 Task: Look for space in Dhāriwāl, India from 6th June, 2023 to 8th June, 2023 for 2 adults in price range Rs.7000 to Rs.12000. Place can be private room with 1  bedroom having 2 beds and 1 bathroom. Property type can be house, flat, guest house. Booking option can be shelf check-in. Required host language is English.
Action: Mouse moved to (480, 125)
Screenshot: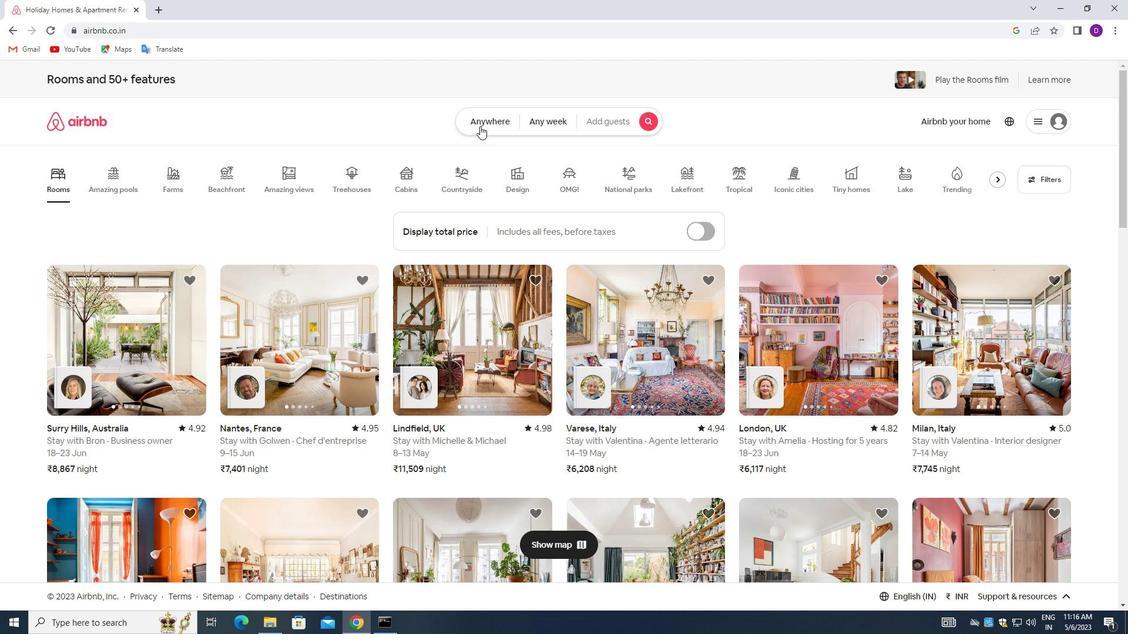 
Action: Mouse pressed left at (480, 125)
Screenshot: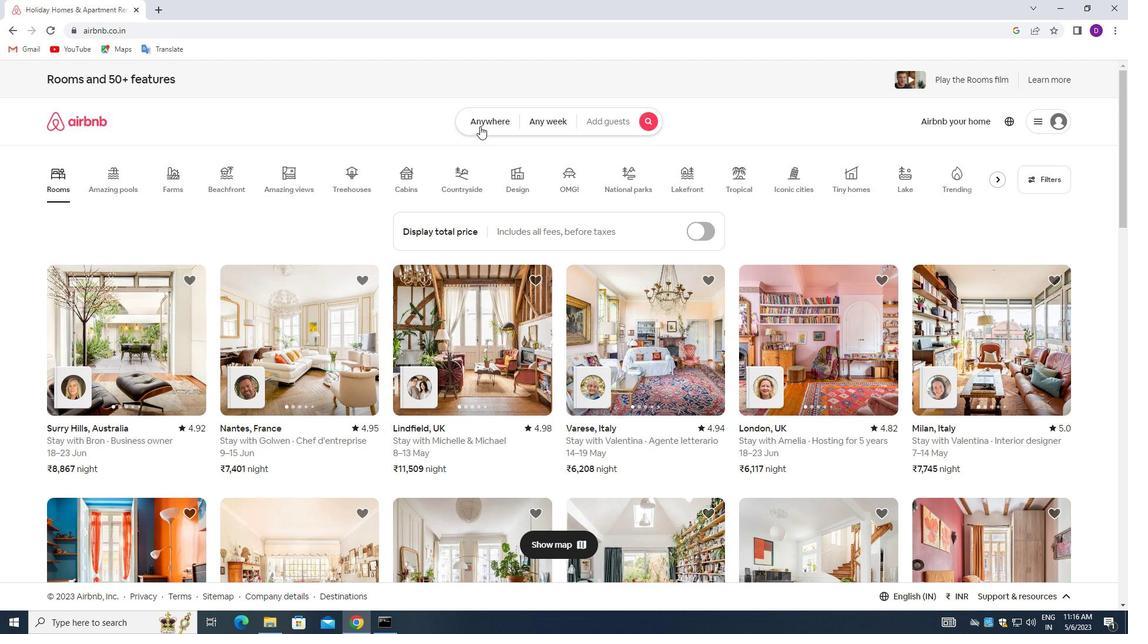 
Action: Mouse moved to (454, 165)
Screenshot: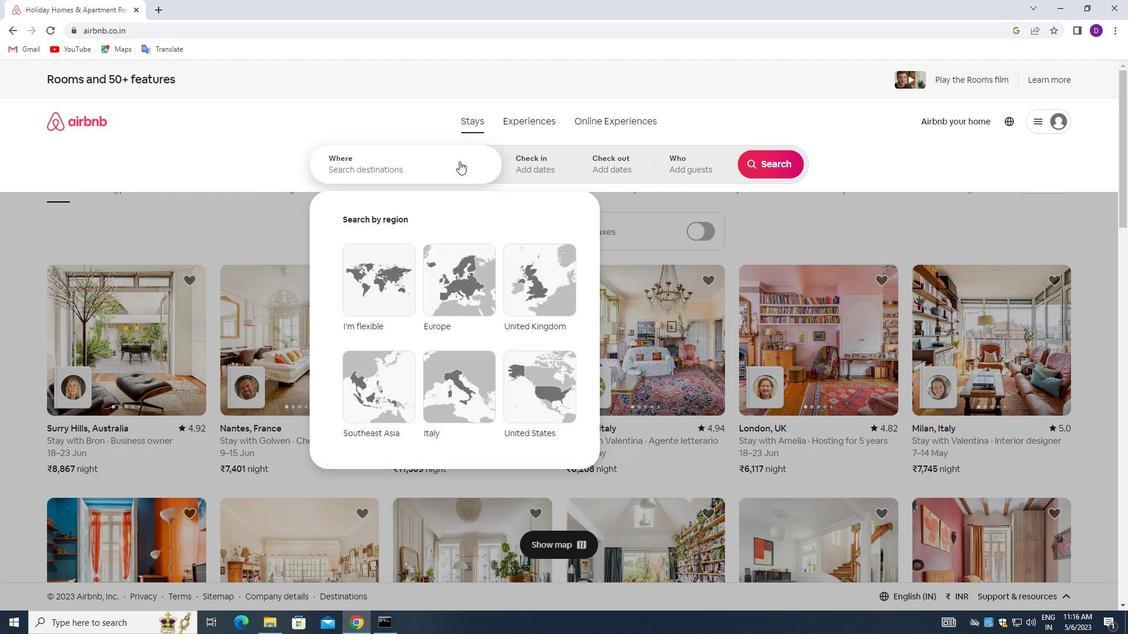 
Action: Mouse pressed left at (454, 165)
Screenshot: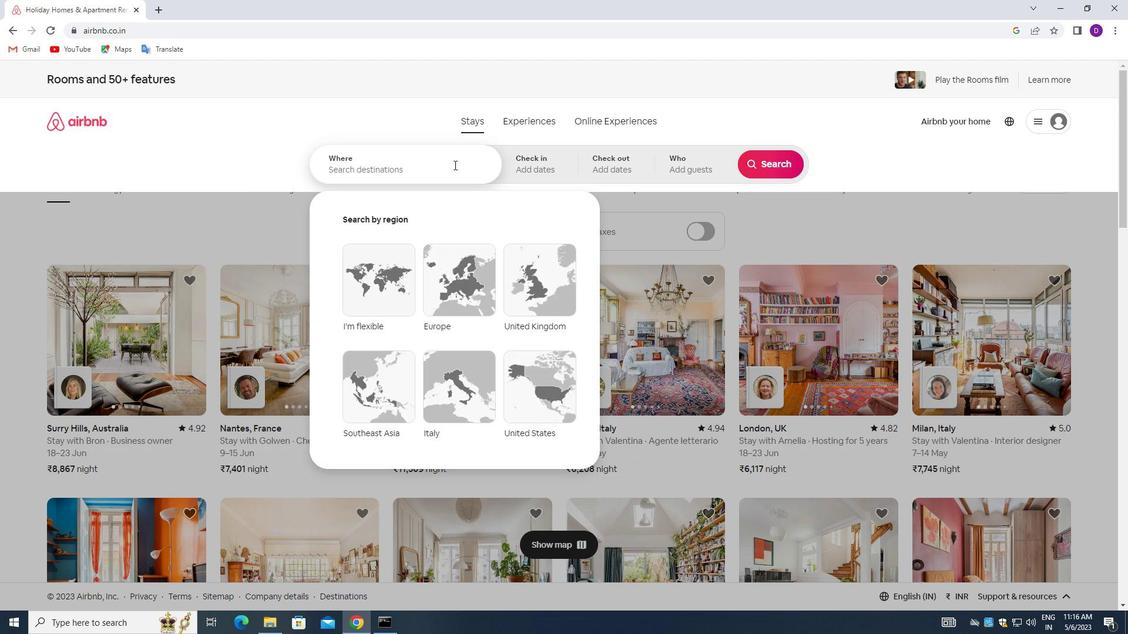 
Action: Mouse moved to (219, 229)
Screenshot: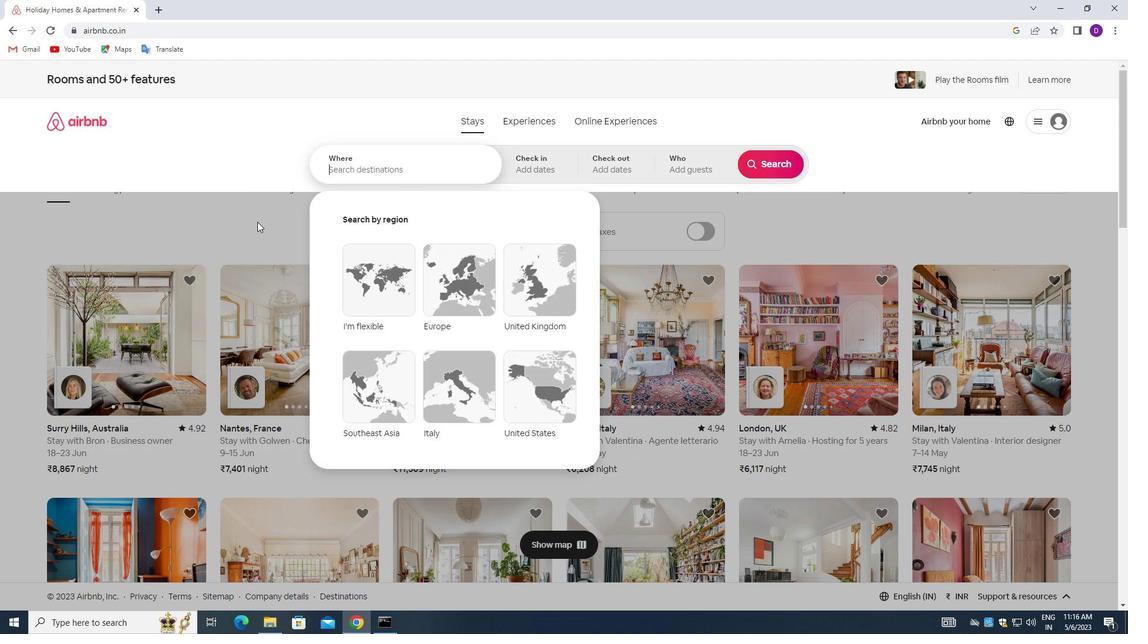 
Action: Key pressed <Key.shift_r>Dhariwal,<Key.space><Key.shift>INDIA<Key.enter>
Screenshot: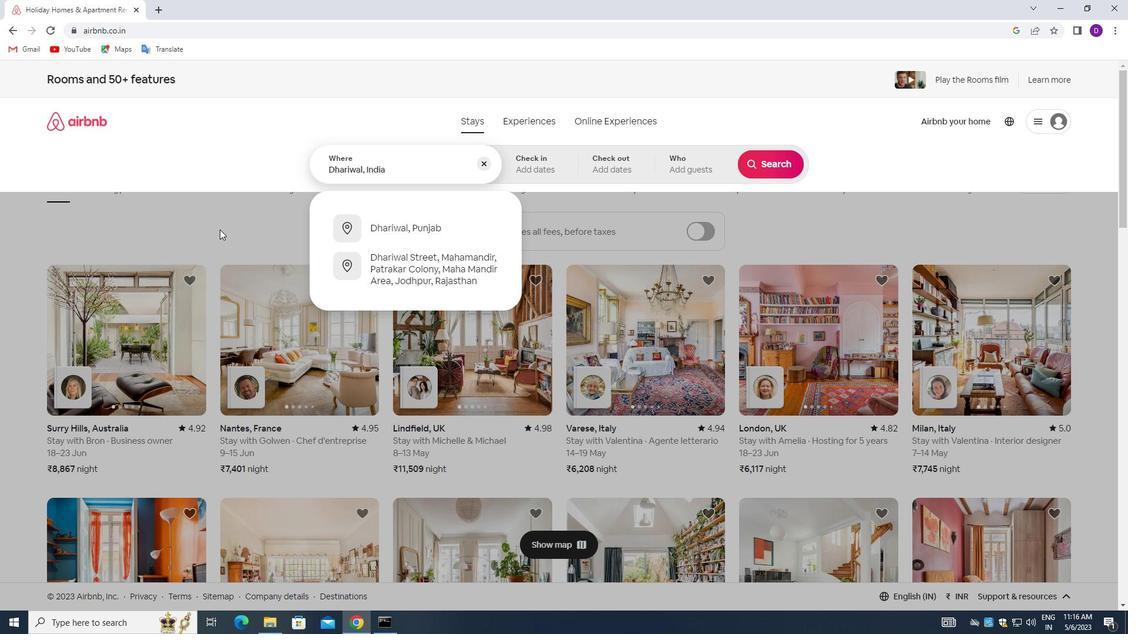 
Action: Mouse moved to (643, 338)
Screenshot: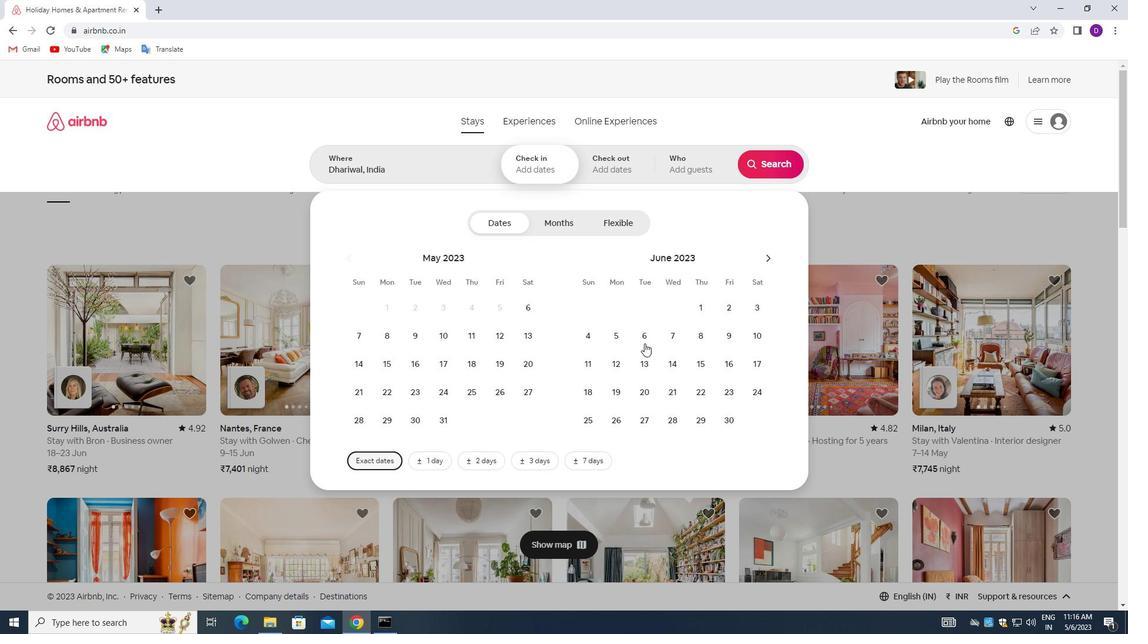 
Action: Mouse pressed left at (643, 338)
Screenshot: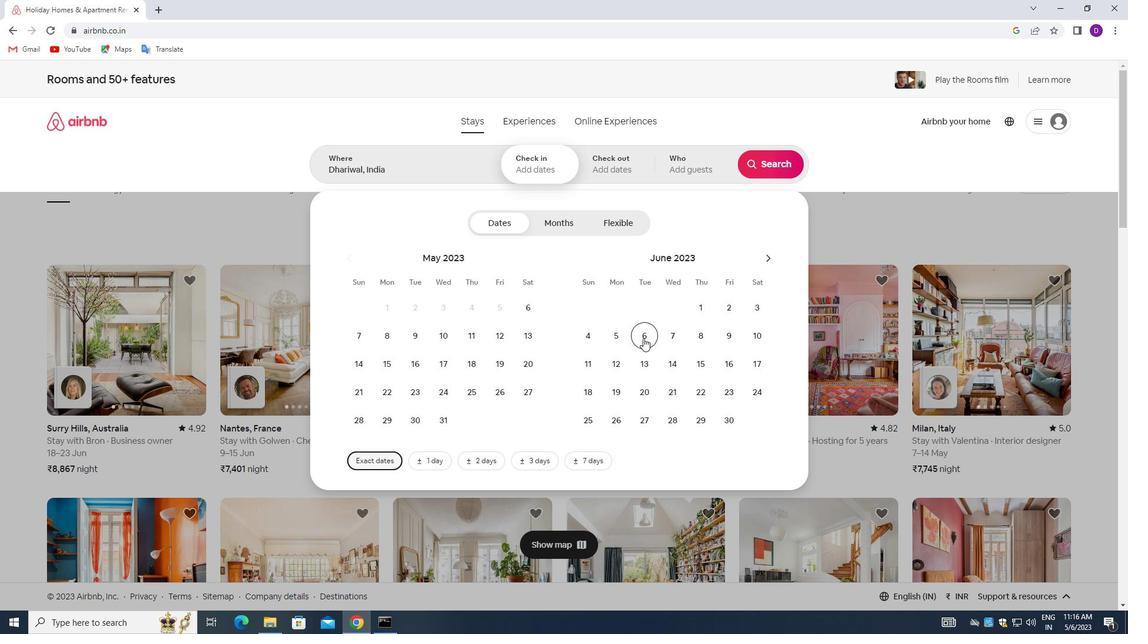 
Action: Mouse moved to (708, 337)
Screenshot: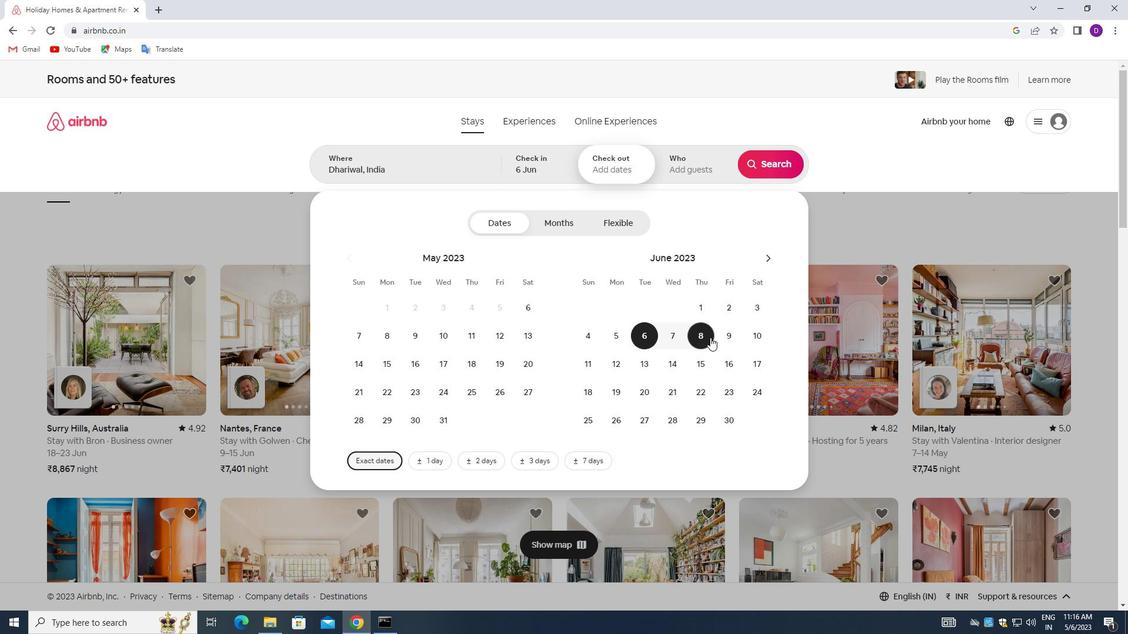 
Action: Mouse pressed left at (708, 337)
Screenshot: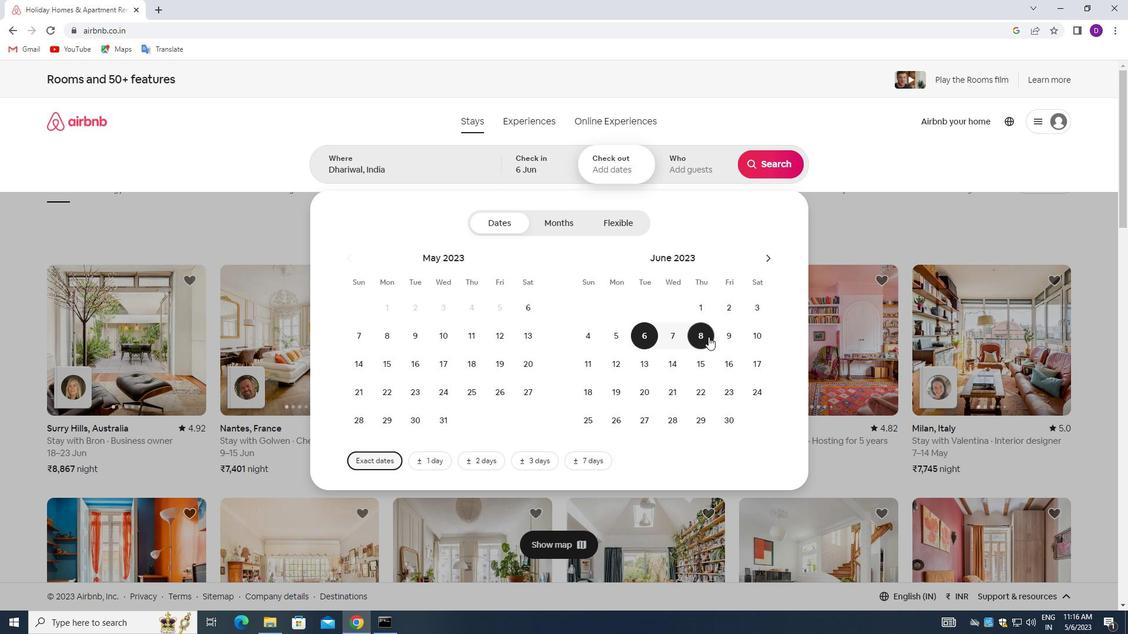 
Action: Mouse moved to (698, 172)
Screenshot: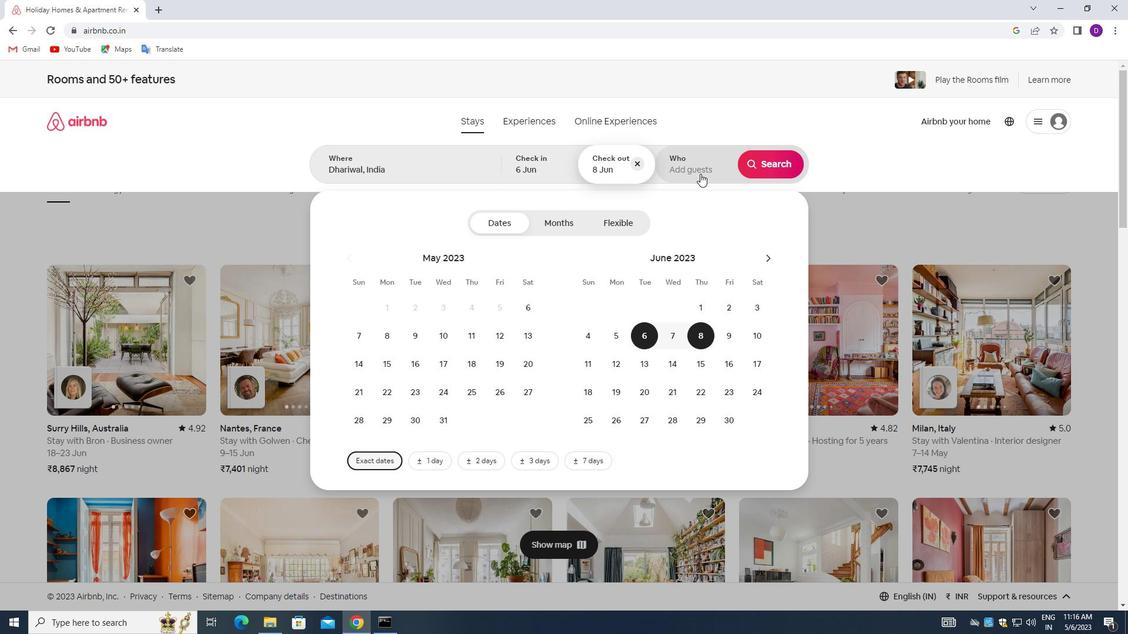 
Action: Mouse pressed left at (698, 172)
Screenshot: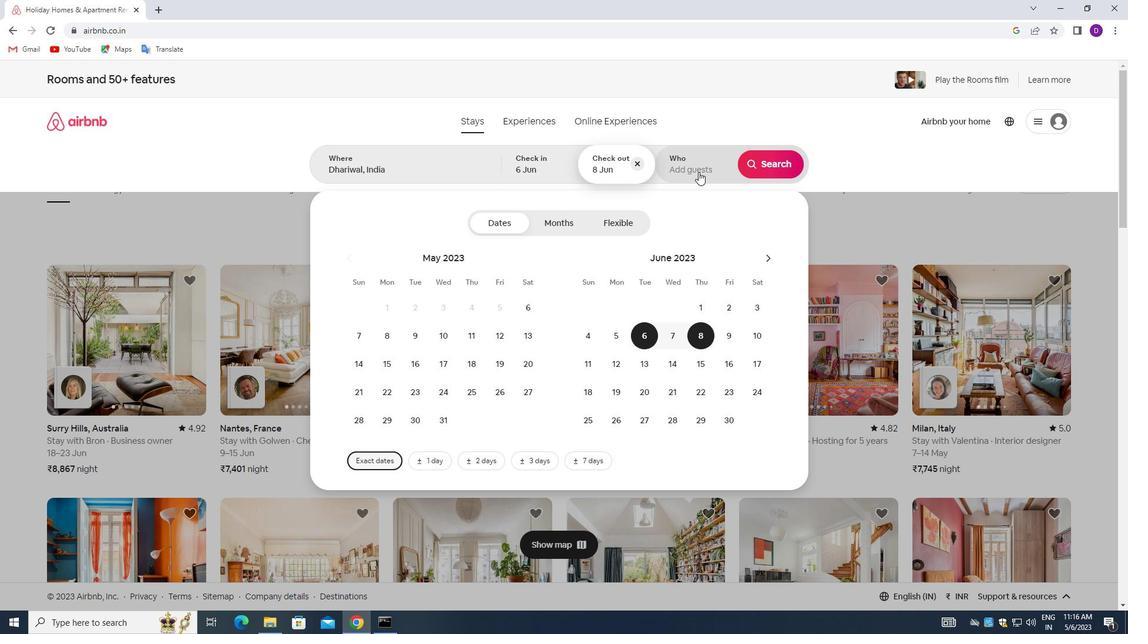 
Action: Mouse moved to (770, 230)
Screenshot: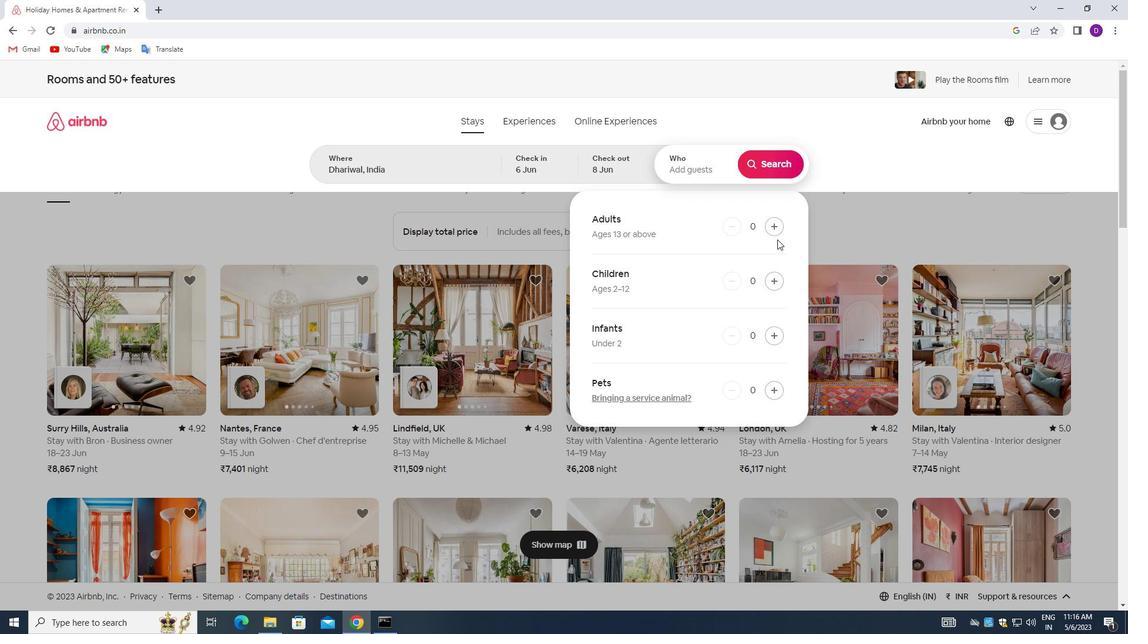 
Action: Mouse pressed left at (770, 230)
Screenshot: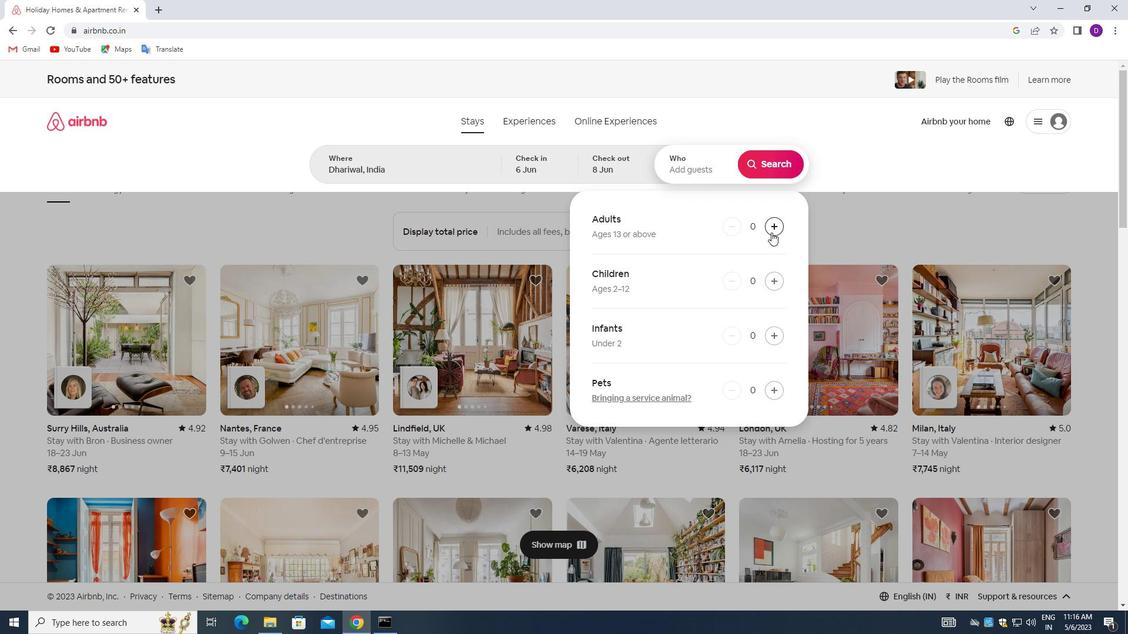 
Action: Mouse pressed left at (770, 230)
Screenshot: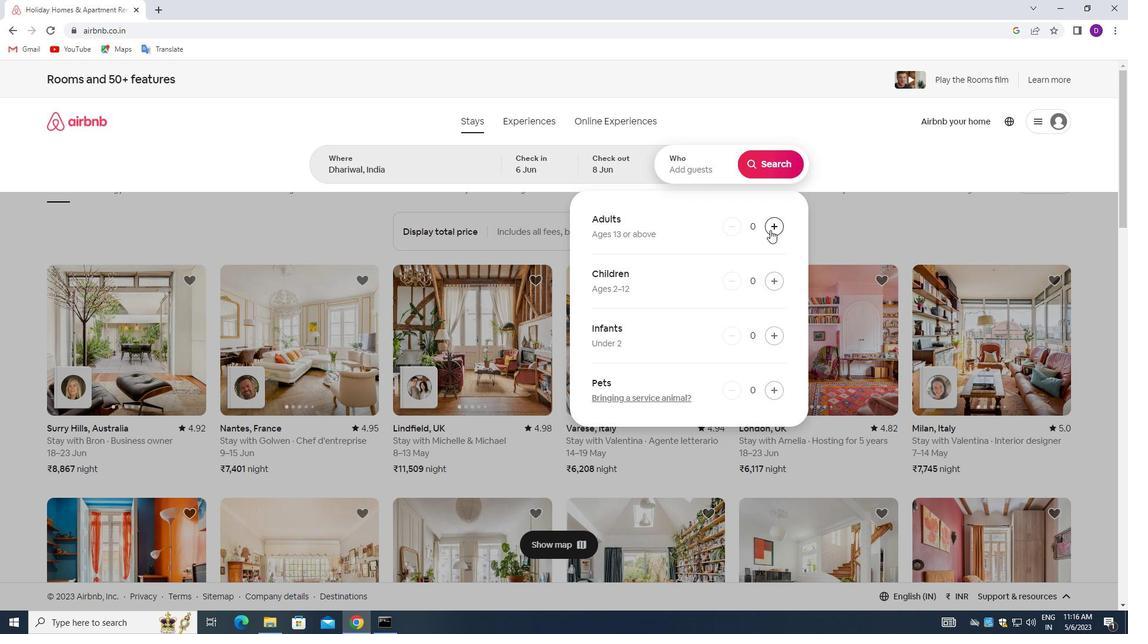 
Action: Mouse moved to (768, 164)
Screenshot: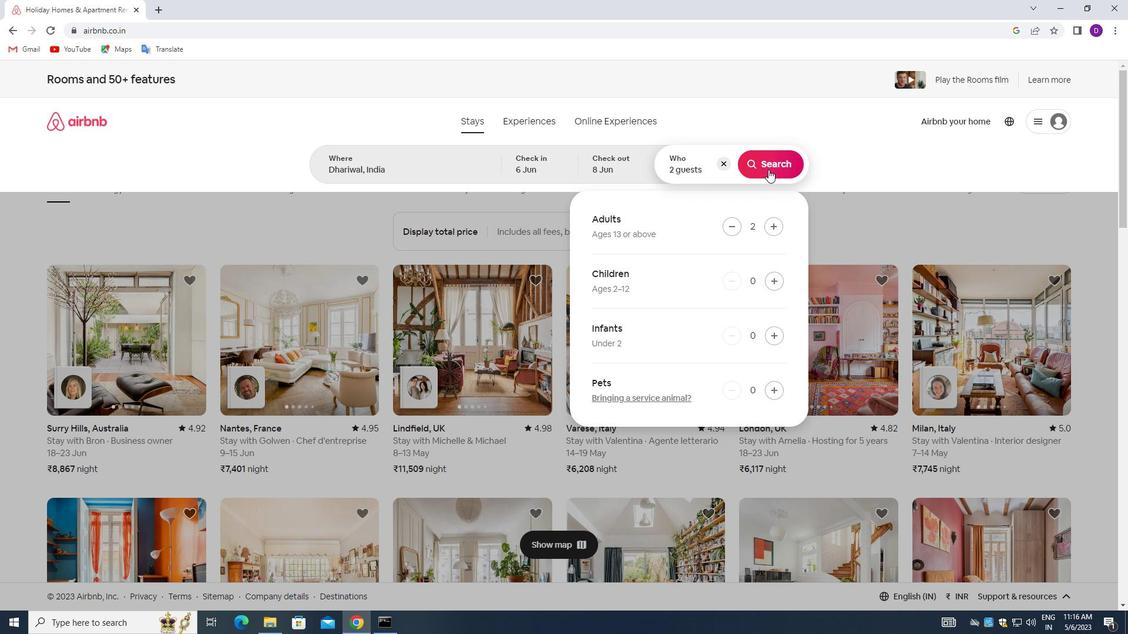 
Action: Mouse pressed left at (768, 164)
Screenshot: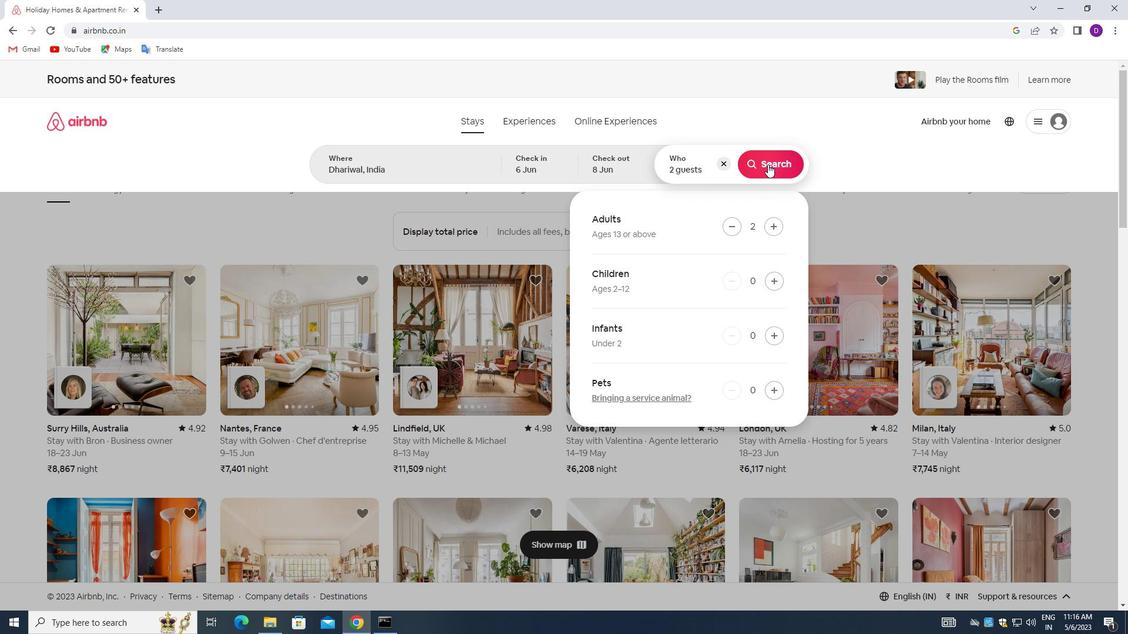 
Action: Mouse moved to (1061, 131)
Screenshot: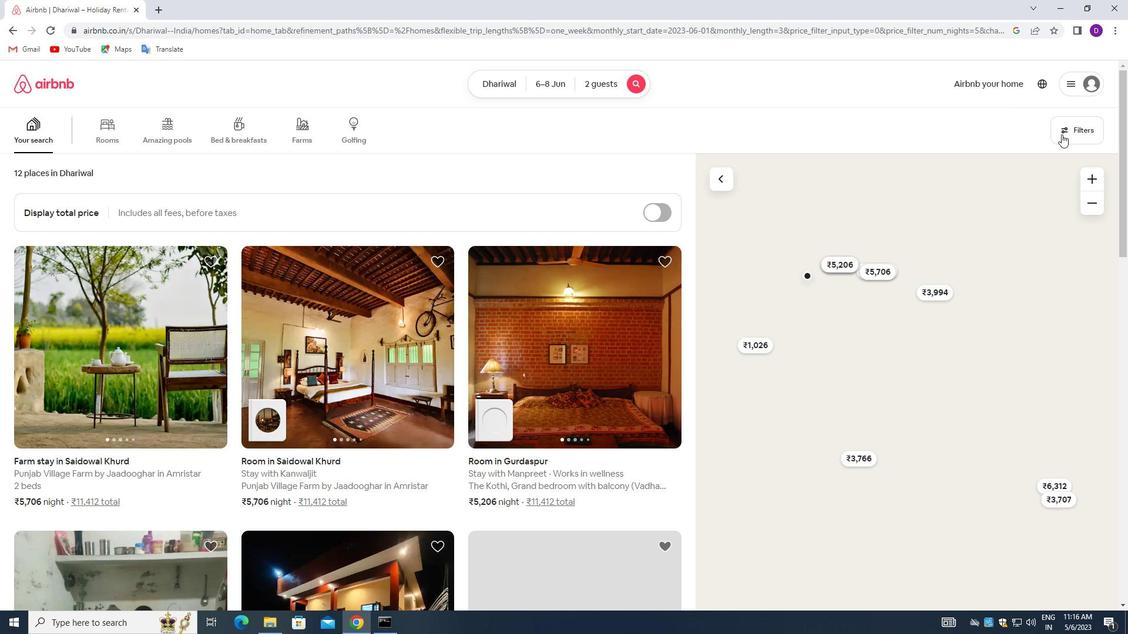 
Action: Mouse pressed left at (1061, 131)
Screenshot: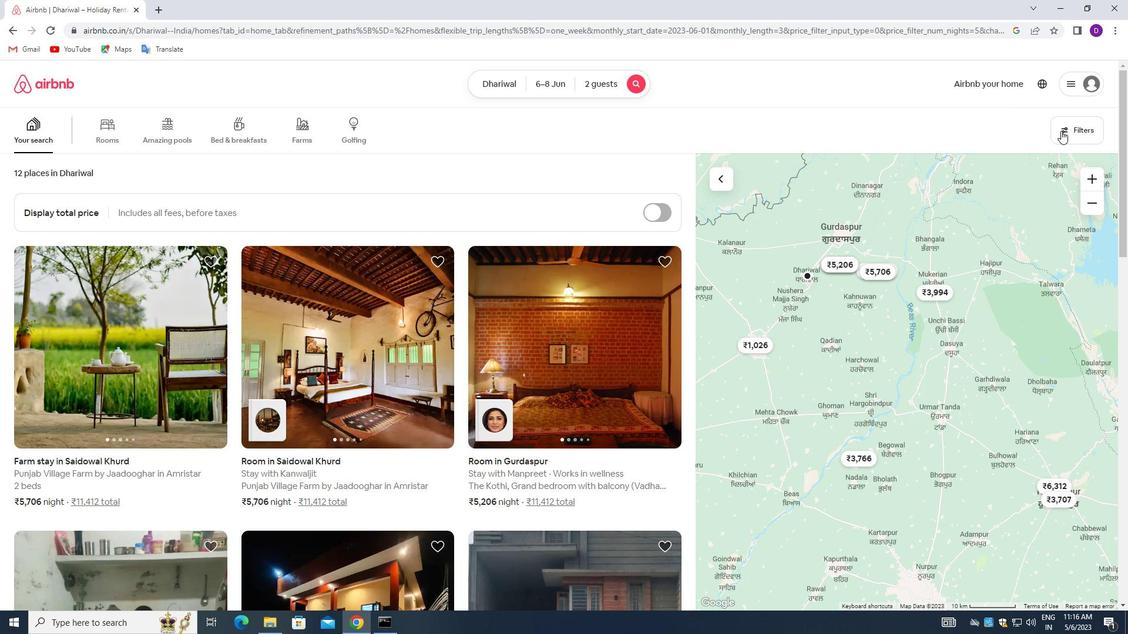 
Action: Mouse moved to (513, 343)
Screenshot: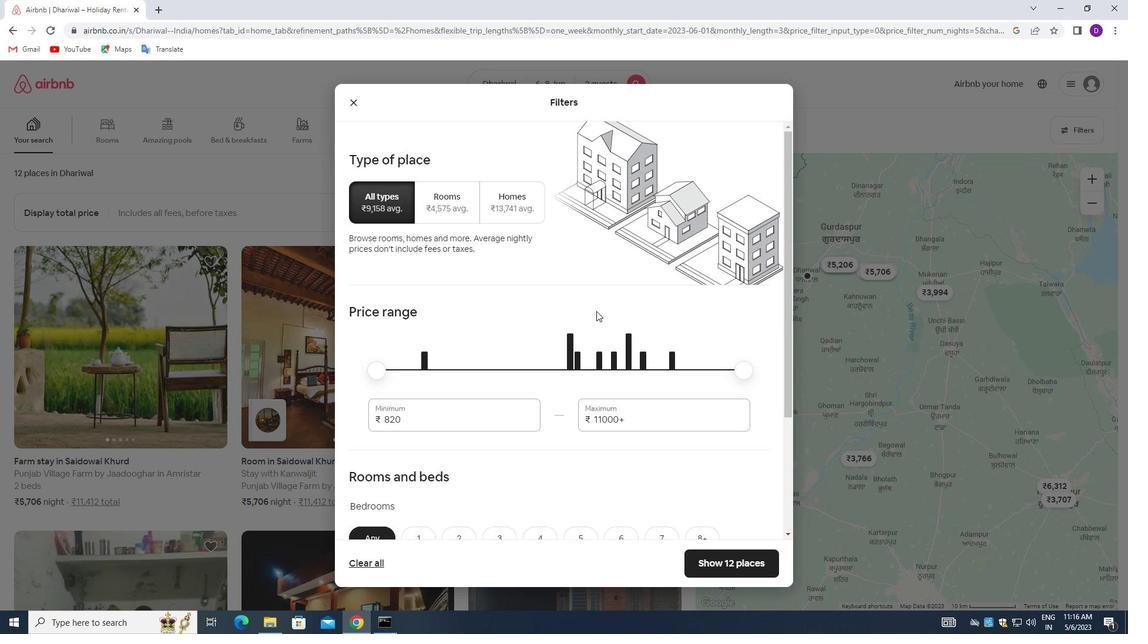 
Action: Mouse scrolled (513, 343) with delta (0, 0)
Screenshot: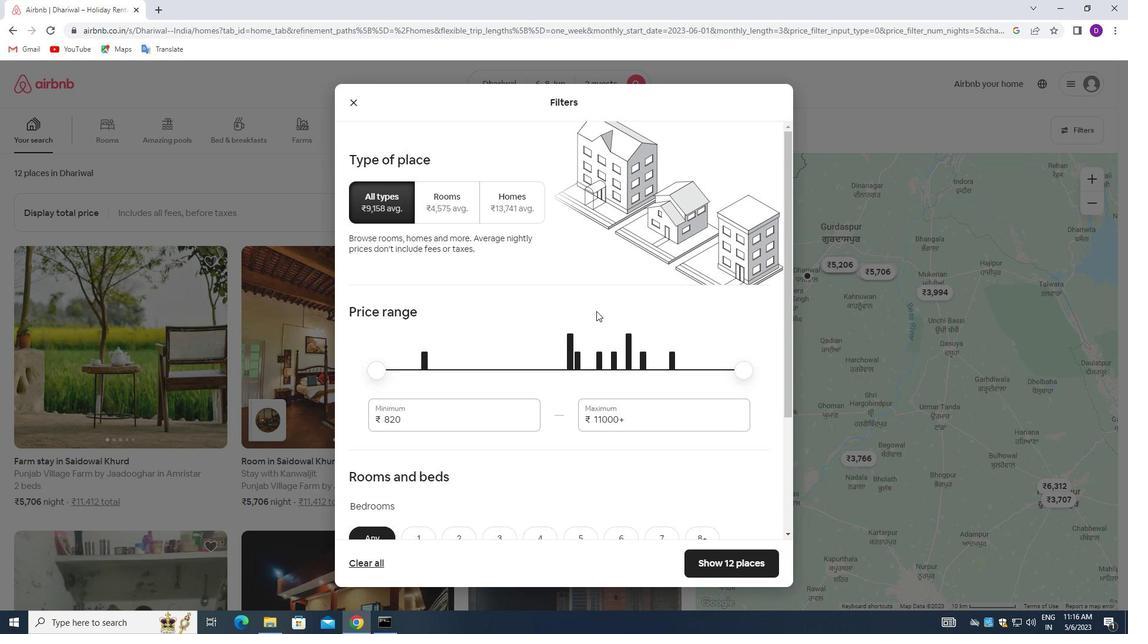 
Action: Mouse moved to (504, 353)
Screenshot: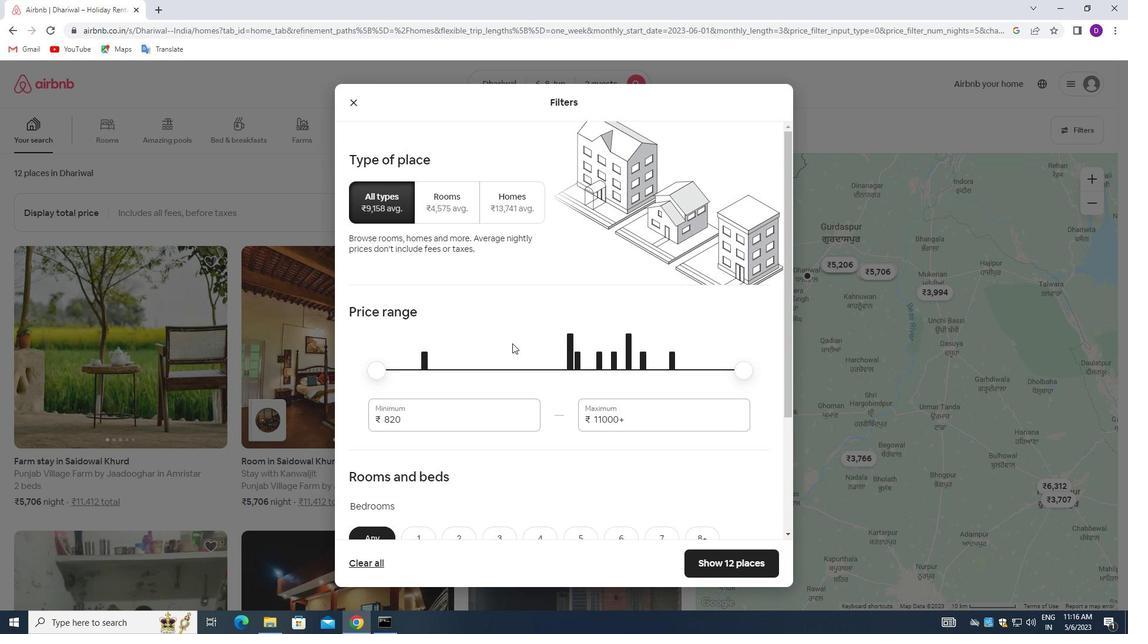 
Action: Mouse scrolled (504, 352) with delta (0, 0)
Screenshot: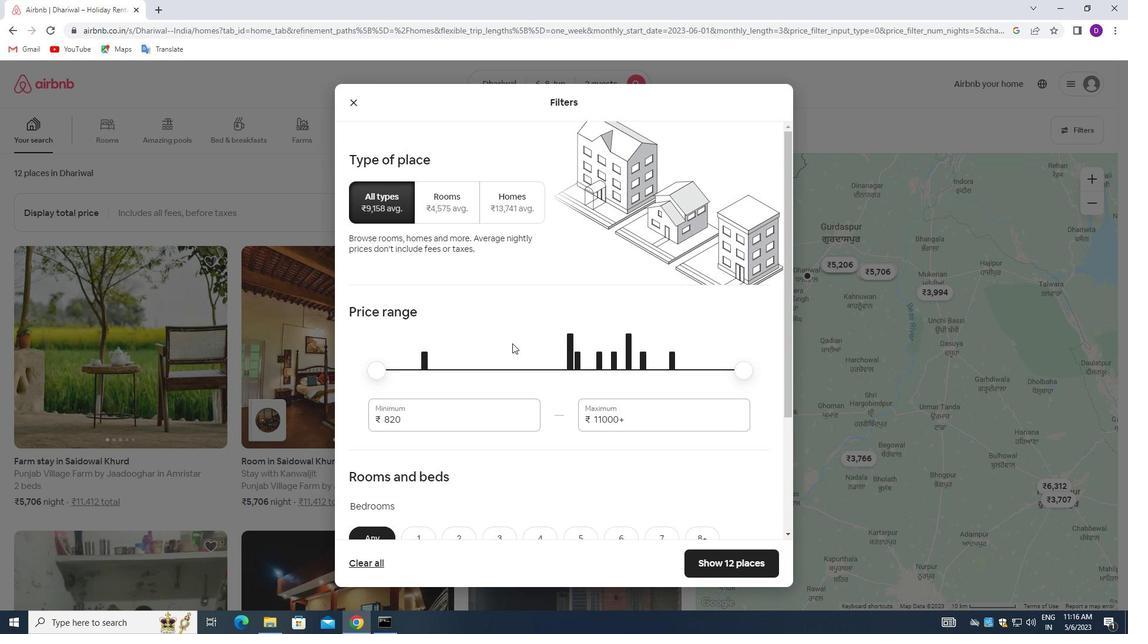 
Action: Mouse moved to (419, 304)
Screenshot: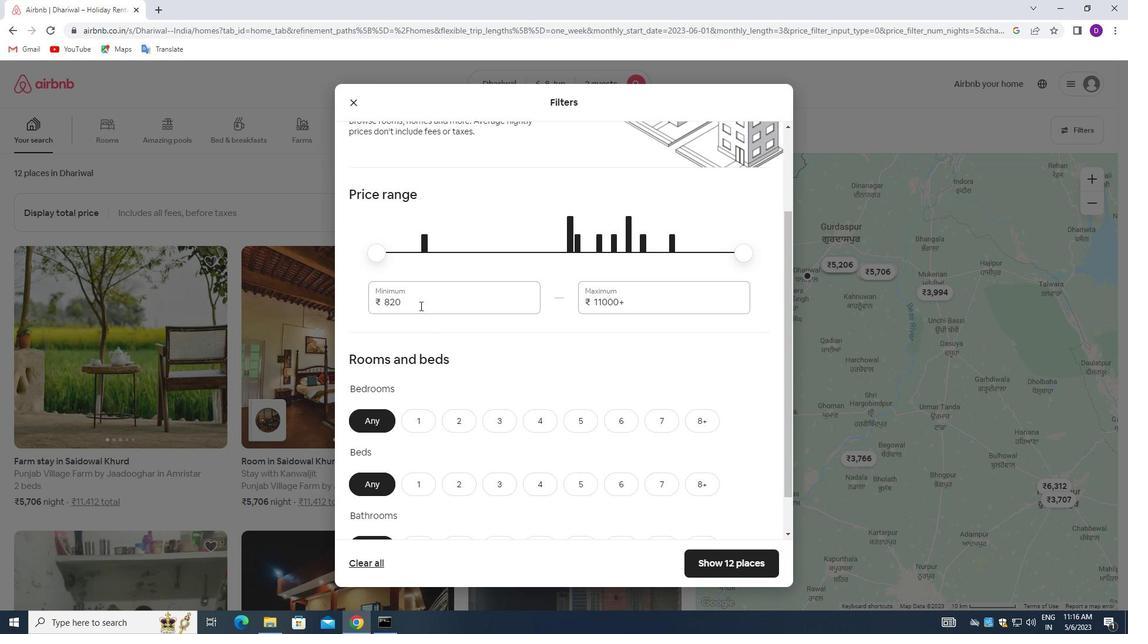 
Action: Mouse pressed left at (419, 304)
Screenshot: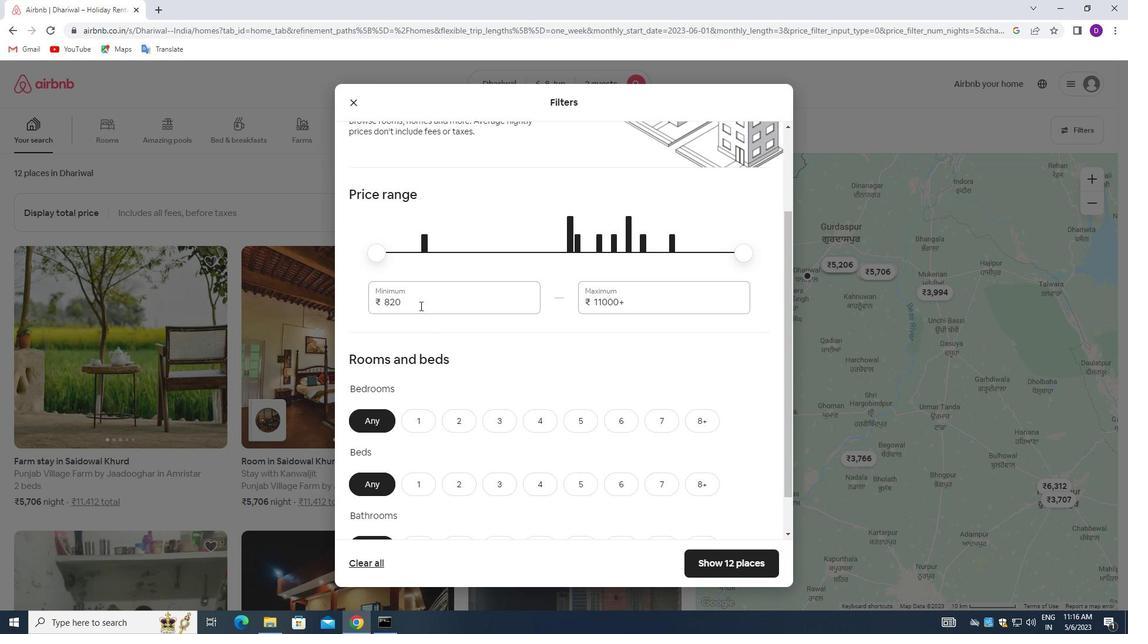 
Action: Mouse pressed left at (419, 304)
Screenshot: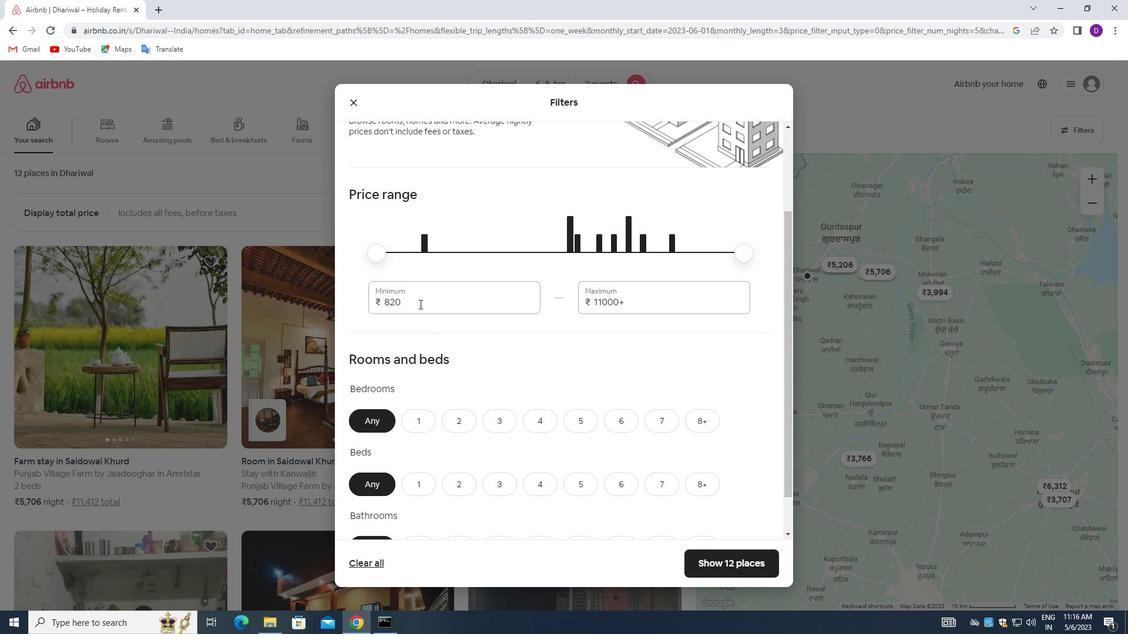 
Action: Key pressed 7000<Key.tab>12000
Screenshot: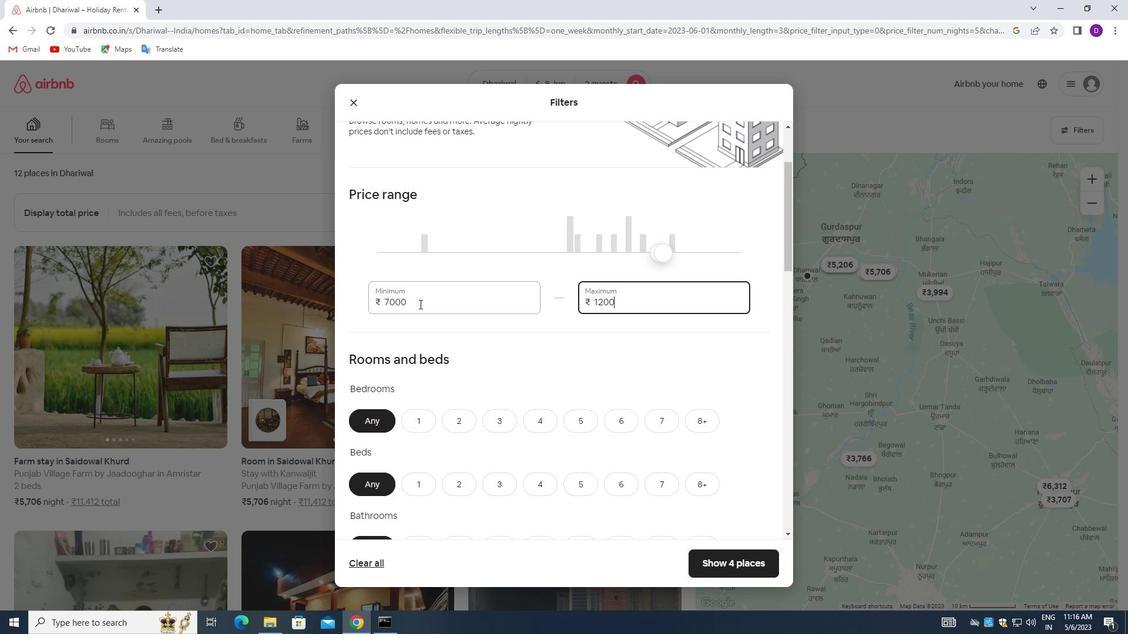 
Action: Mouse moved to (479, 354)
Screenshot: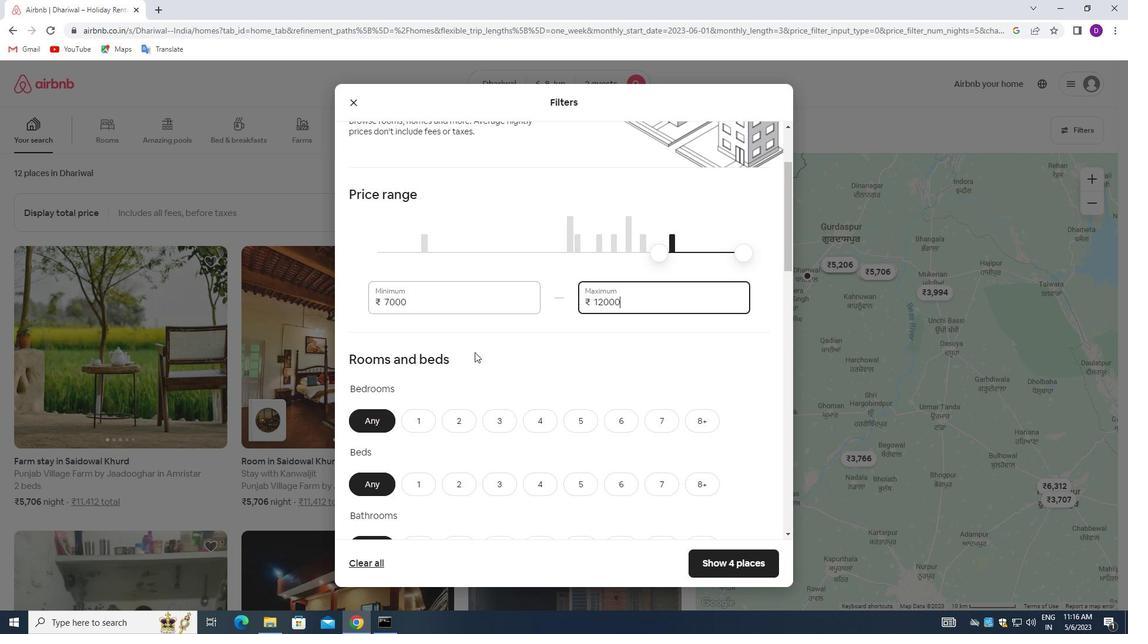 
Action: Mouse scrolled (479, 353) with delta (0, 0)
Screenshot: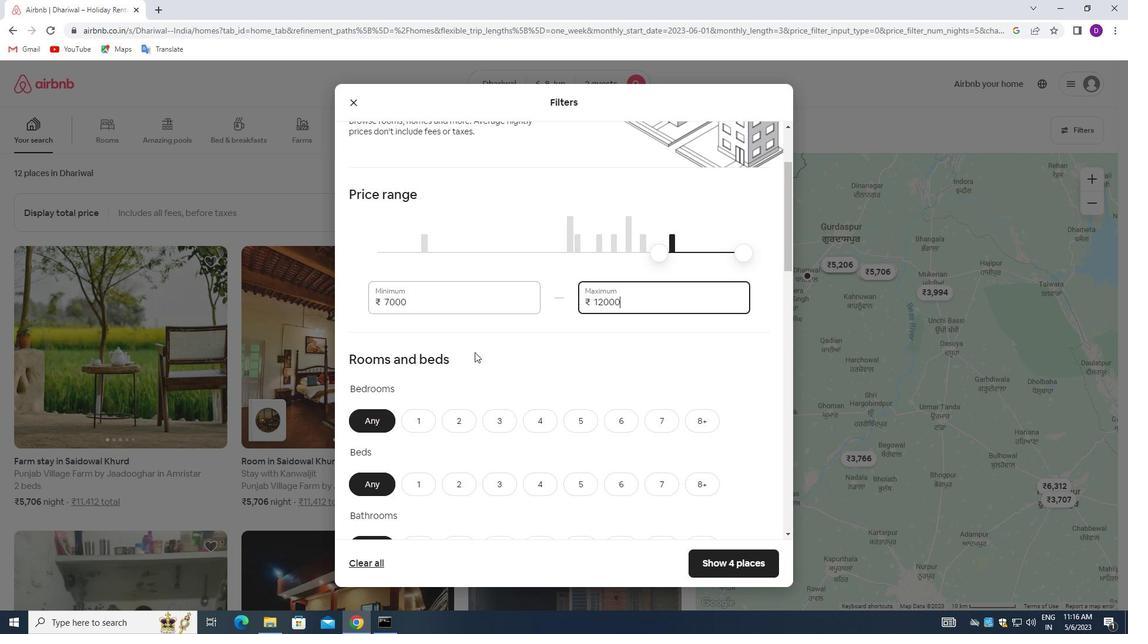 
Action: Mouse moved to (480, 354)
Screenshot: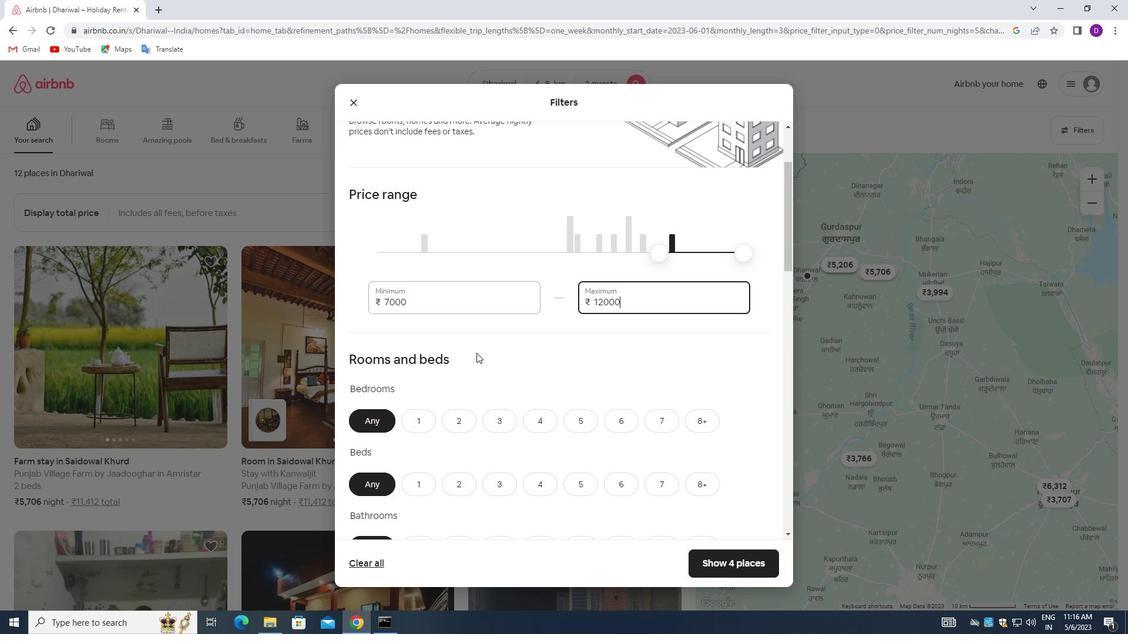 
Action: Mouse scrolled (480, 353) with delta (0, 0)
Screenshot: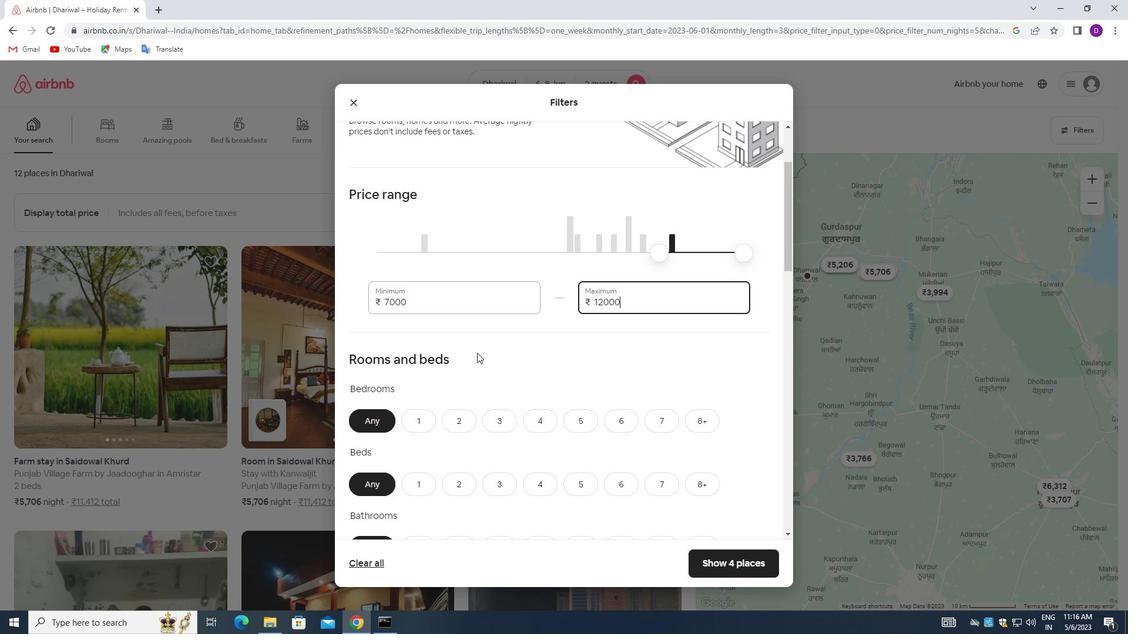 
Action: Mouse scrolled (480, 353) with delta (0, 0)
Screenshot: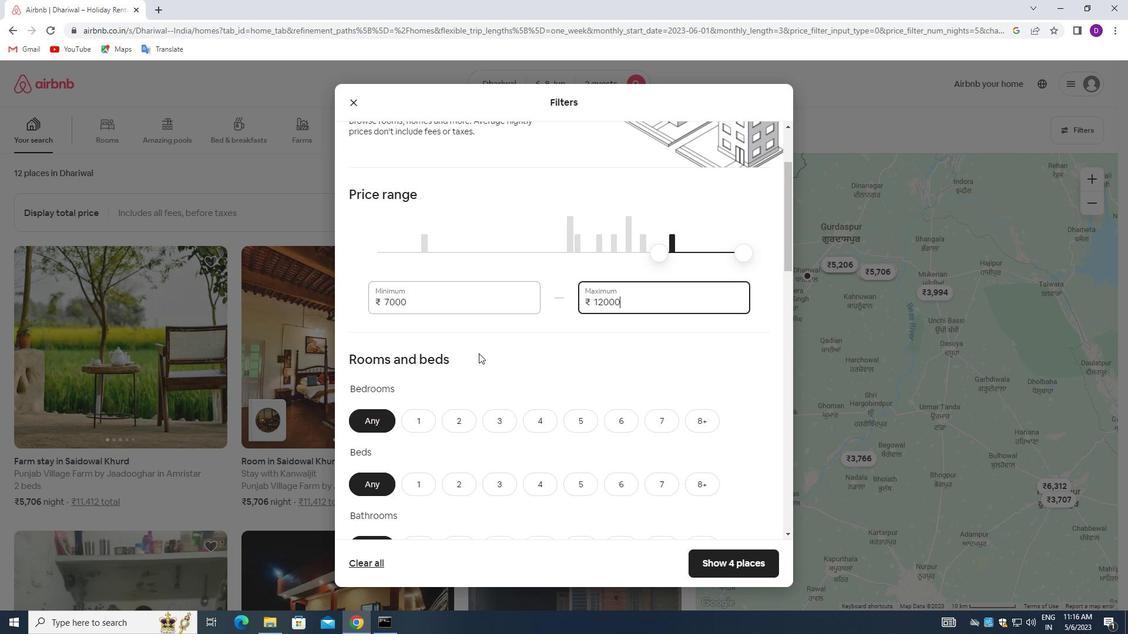 
Action: Mouse moved to (419, 249)
Screenshot: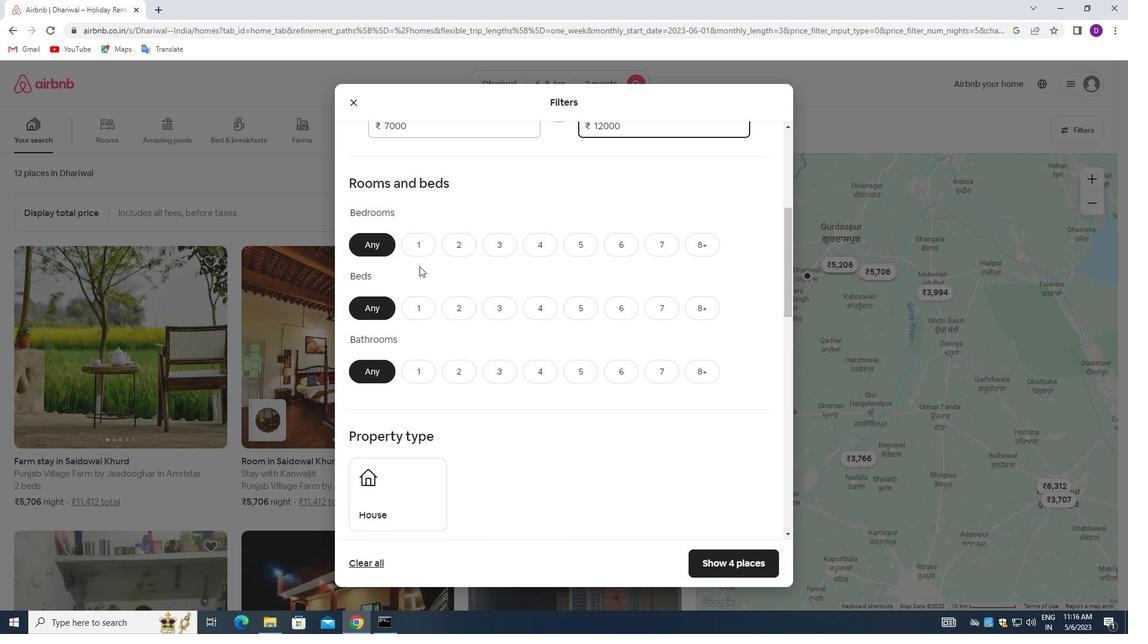 
Action: Mouse pressed left at (419, 249)
Screenshot: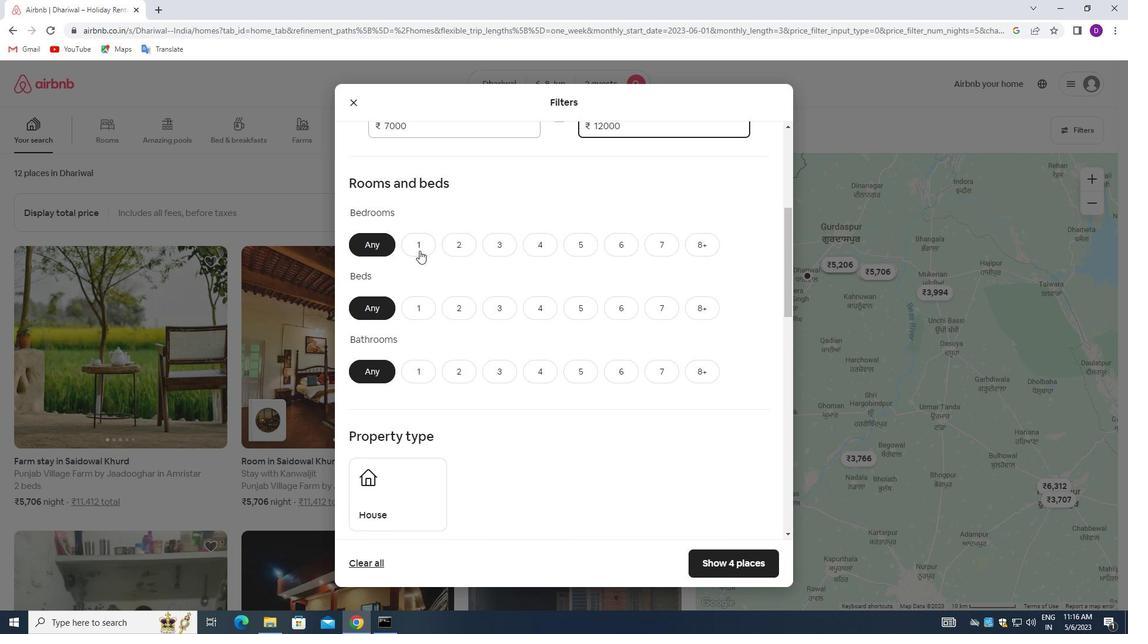 
Action: Mouse moved to (461, 312)
Screenshot: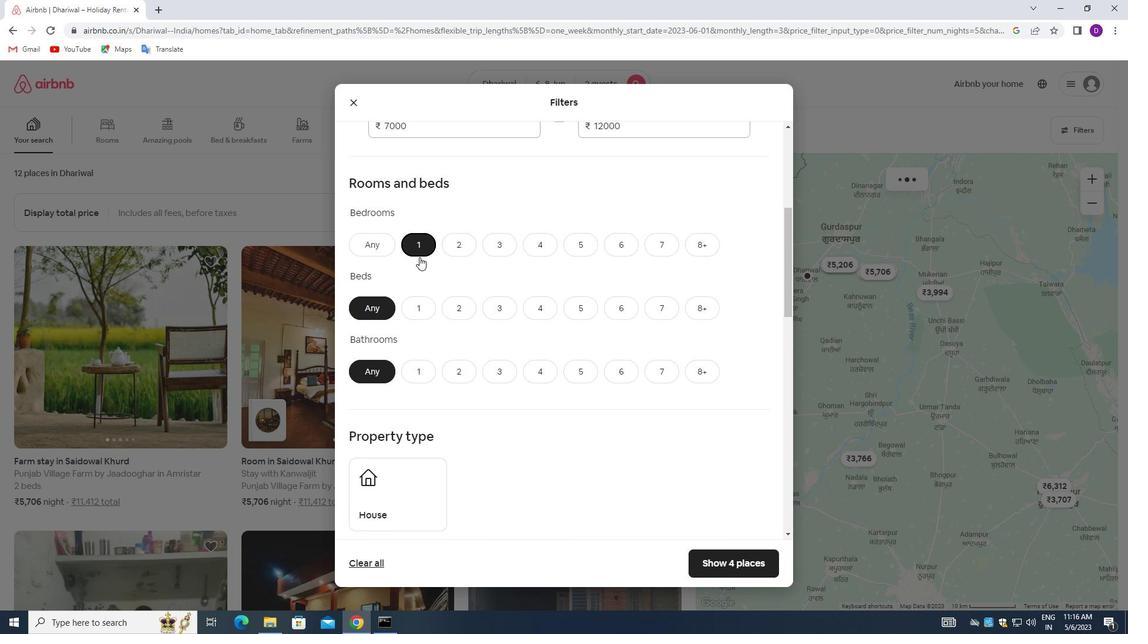 
Action: Mouse pressed left at (461, 312)
Screenshot: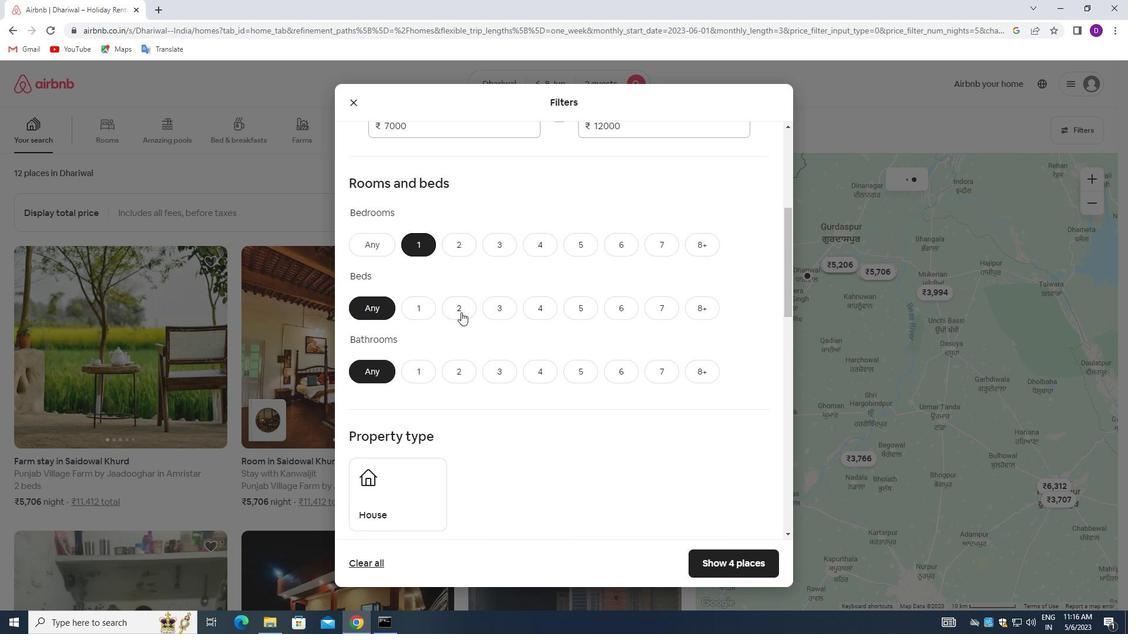 
Action: Mouse moved to (425, 365)
Screenshot: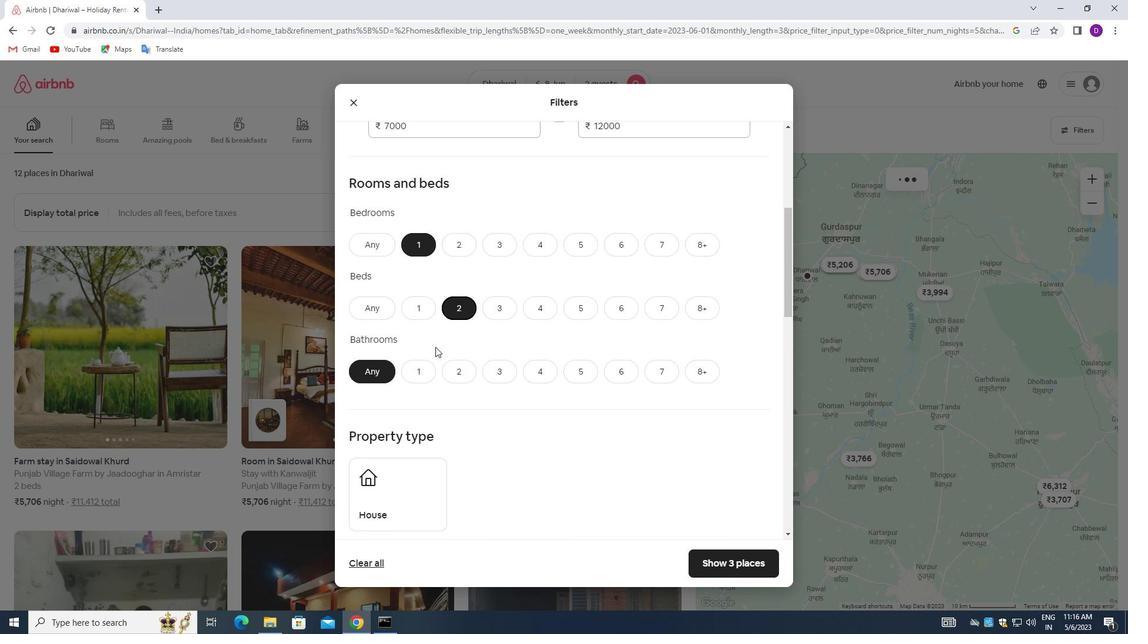 
Action: Mouse pressed left at (425, 365)
Screenshot: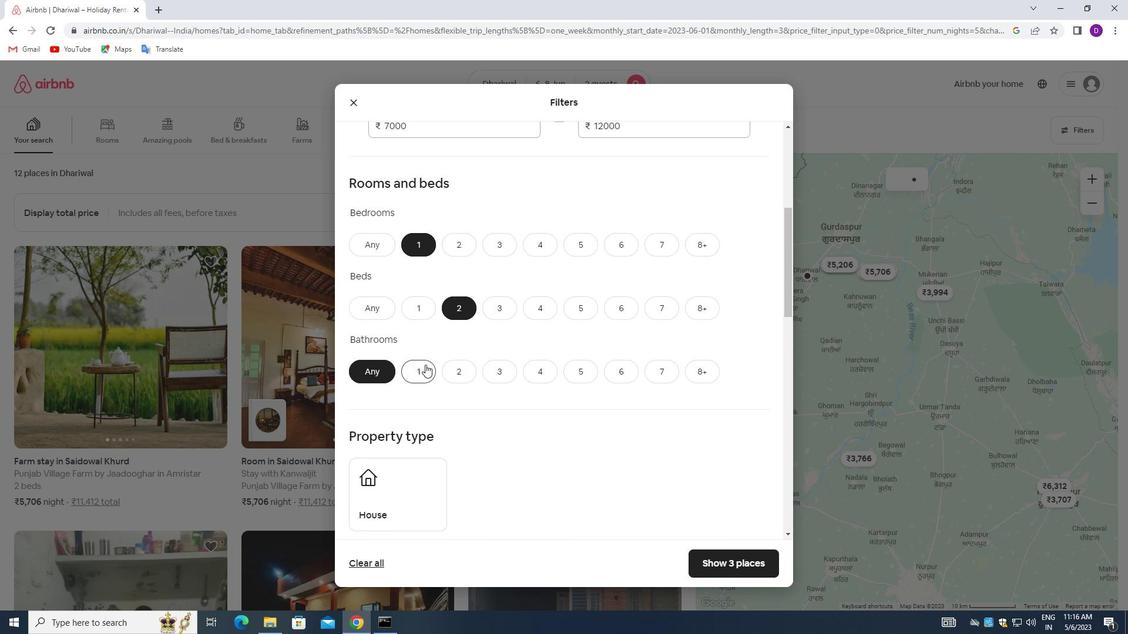 
Action: Mouse moved to (482, 393)
Screenshot: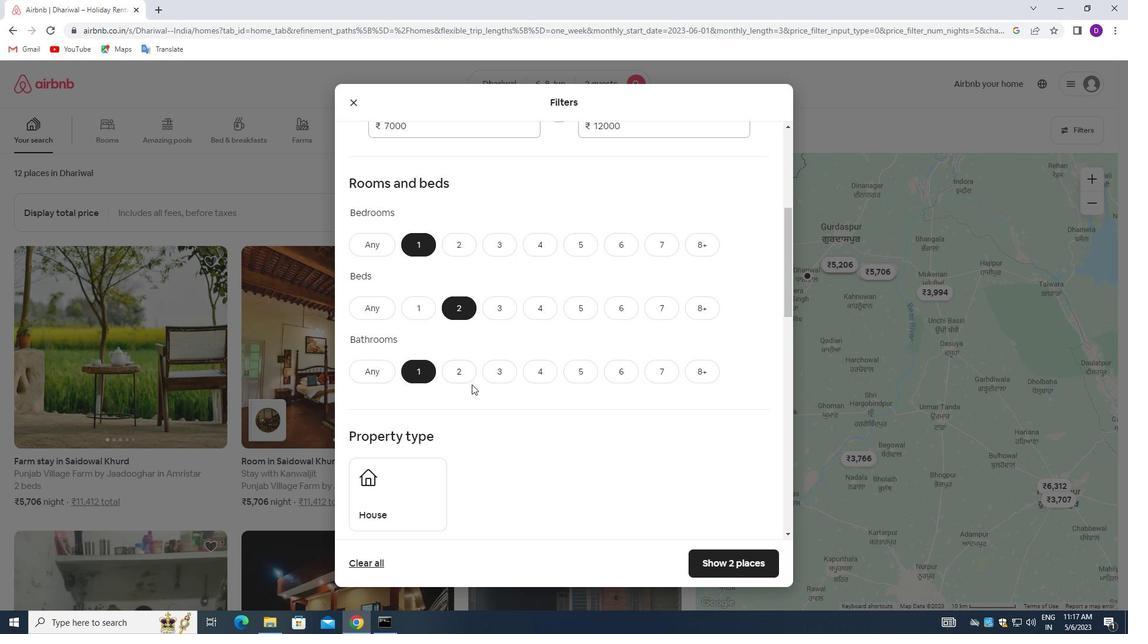 
Action: Mouse scrolled (482, 392) with delta (0, 0)
Screenshot: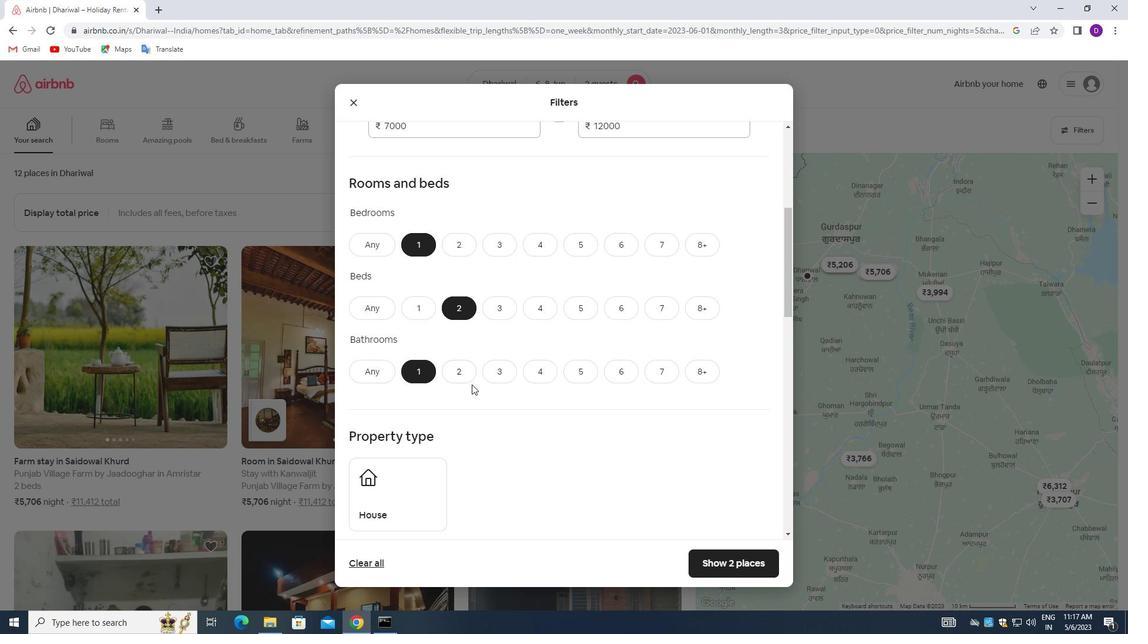 
Action: Mouse moved to (482, 393)
Screenshot: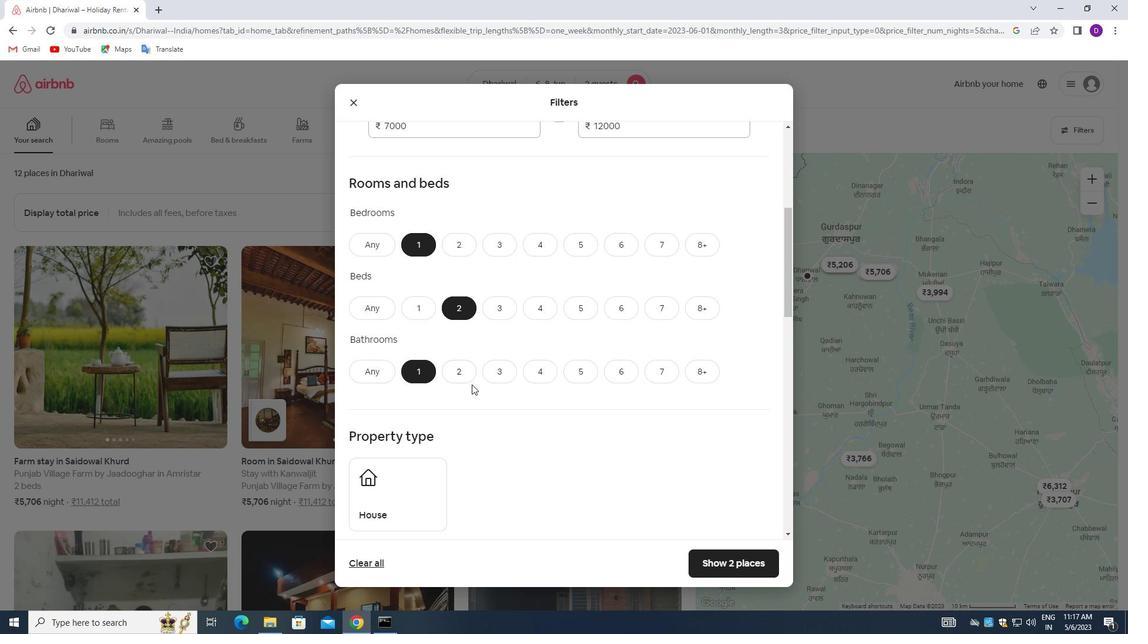 
Action: Mouse scrolled (482, 393) with delta (0, 0)
Screenshot: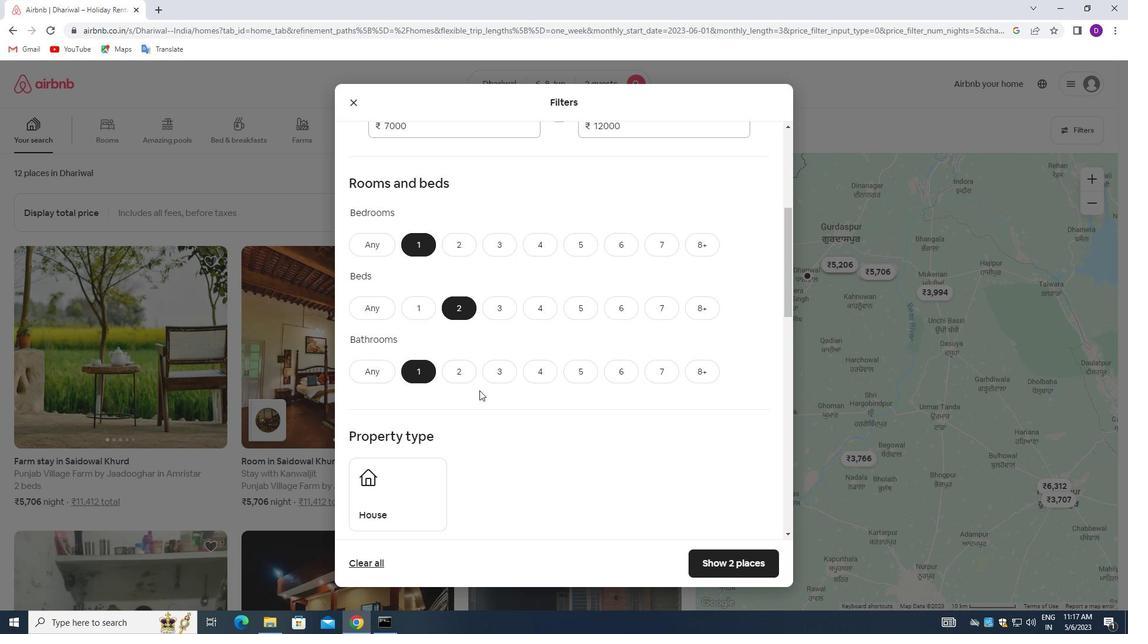 
Action: Mouse scrolled (482, 393) with delta (0, 0)
Screenshot: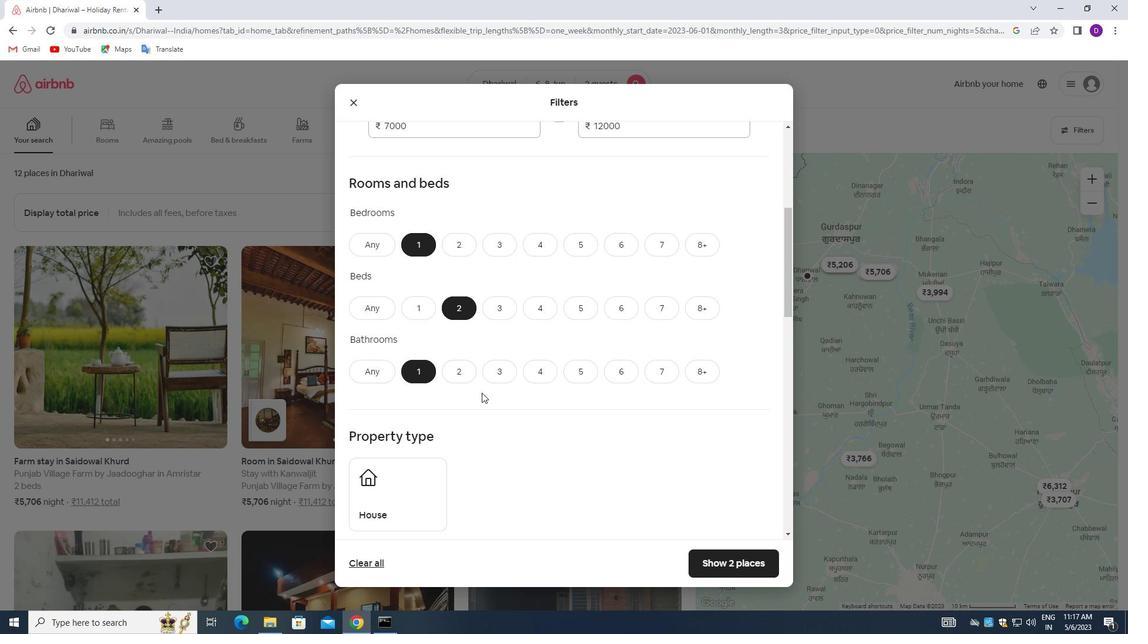
Action: Mouse moved to (406, 330)
Screenshot: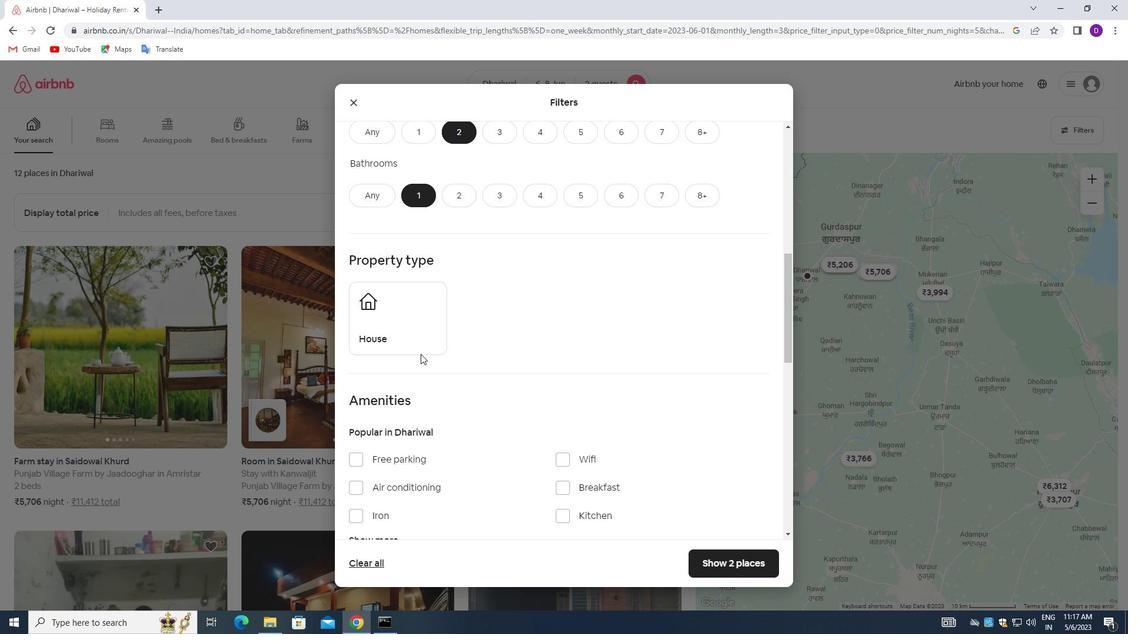 
Action: Mouse pressed left at (406, 330)
Screenshot: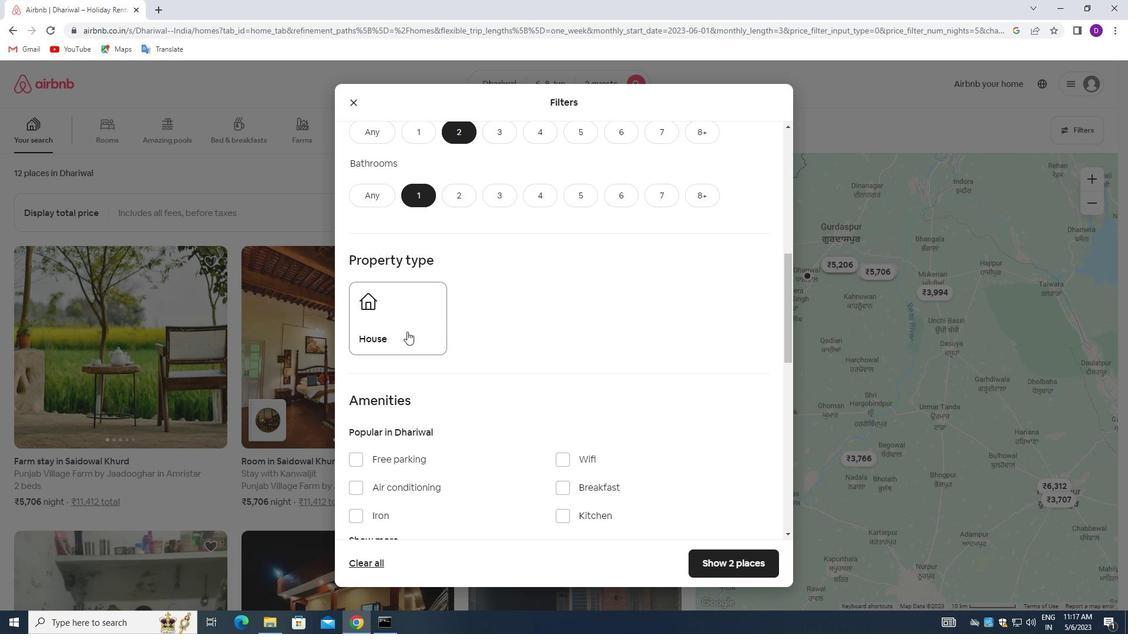 
Action: Mouse moved to (464, 363)
Screenshot: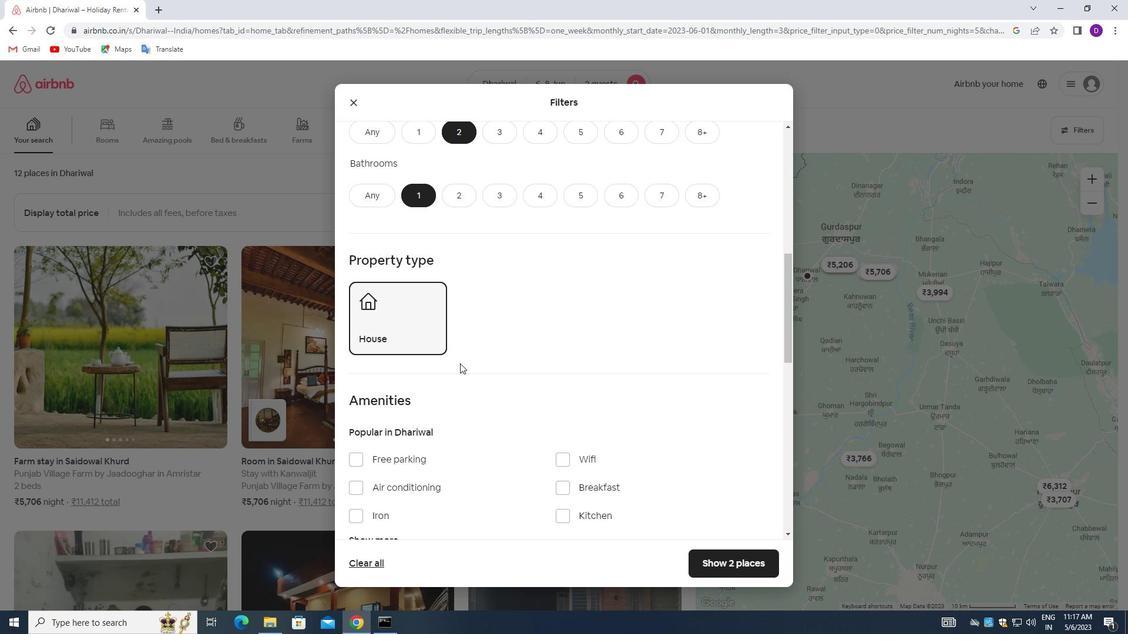 
Action: Mouse scrolled (464, 363) with delta (0, 0)
Screenshot: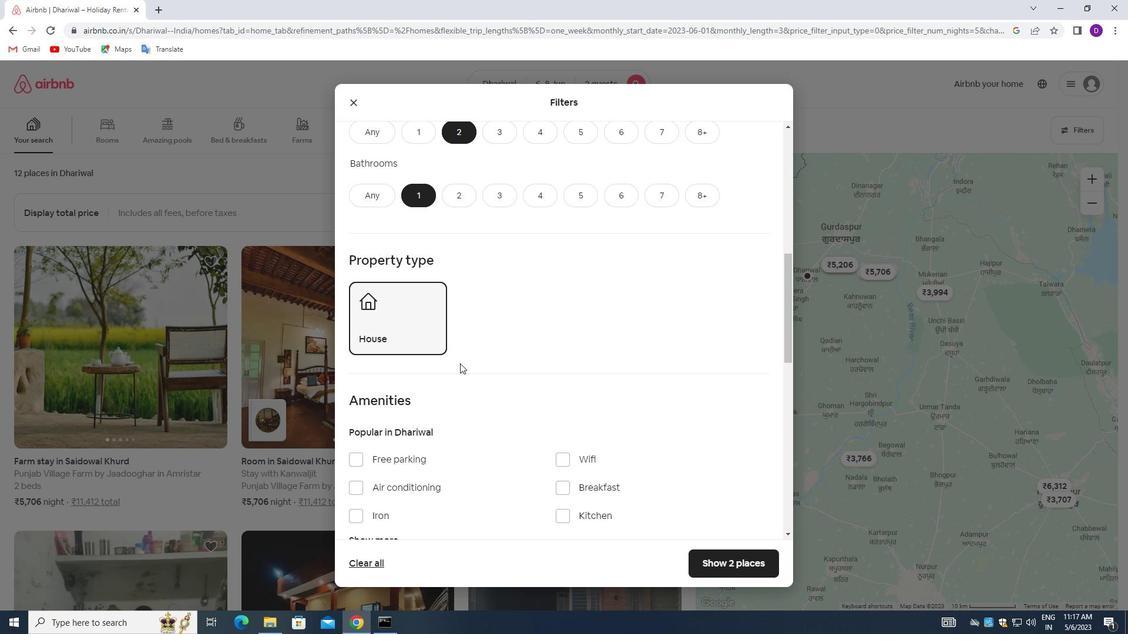 
Action: Mouse scrolled (464, 363) with delta (0, 0)
Screenshot: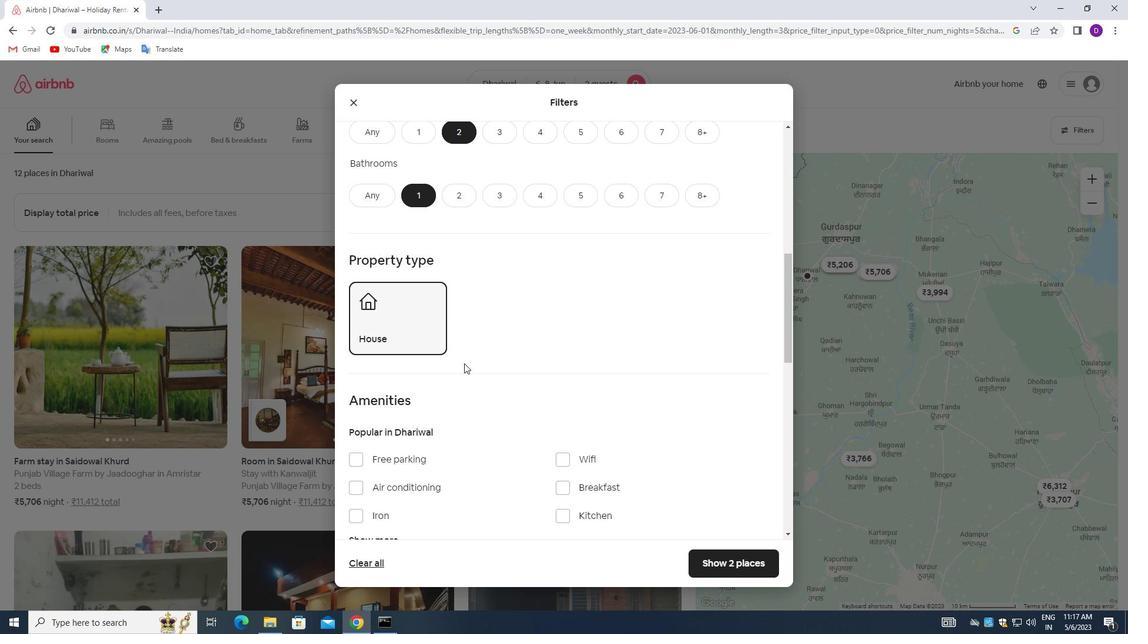 
Action: Mouse scrolled (464, 363) with delta (0, 0)
Screenshot: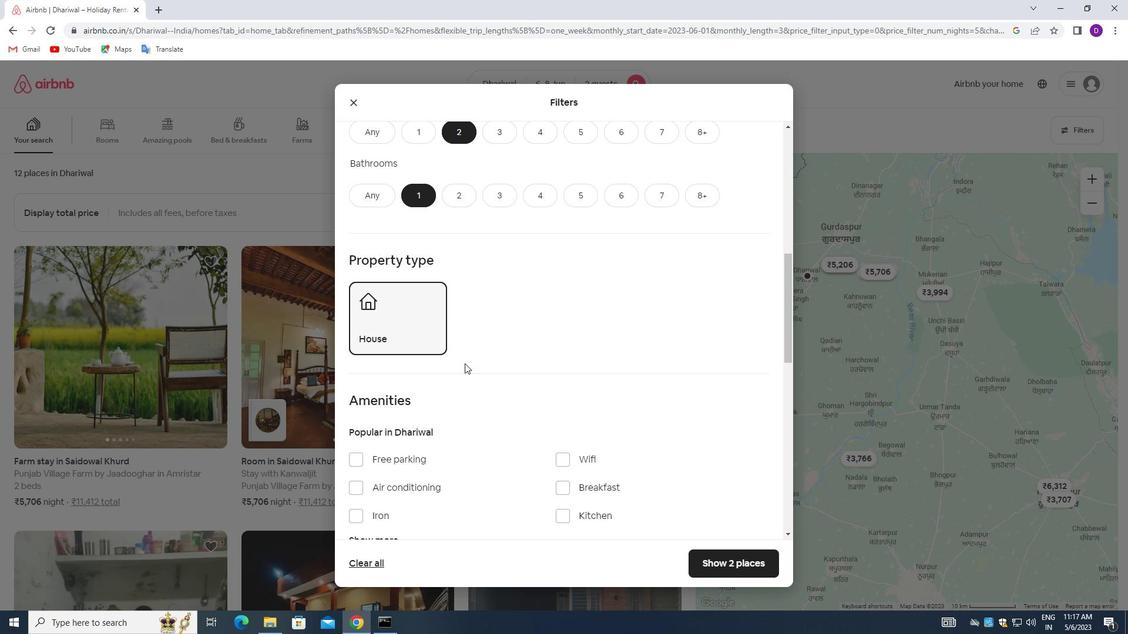 
Action: Mouse scrolled (464, 363) with delta (0, 0)
Screenshot: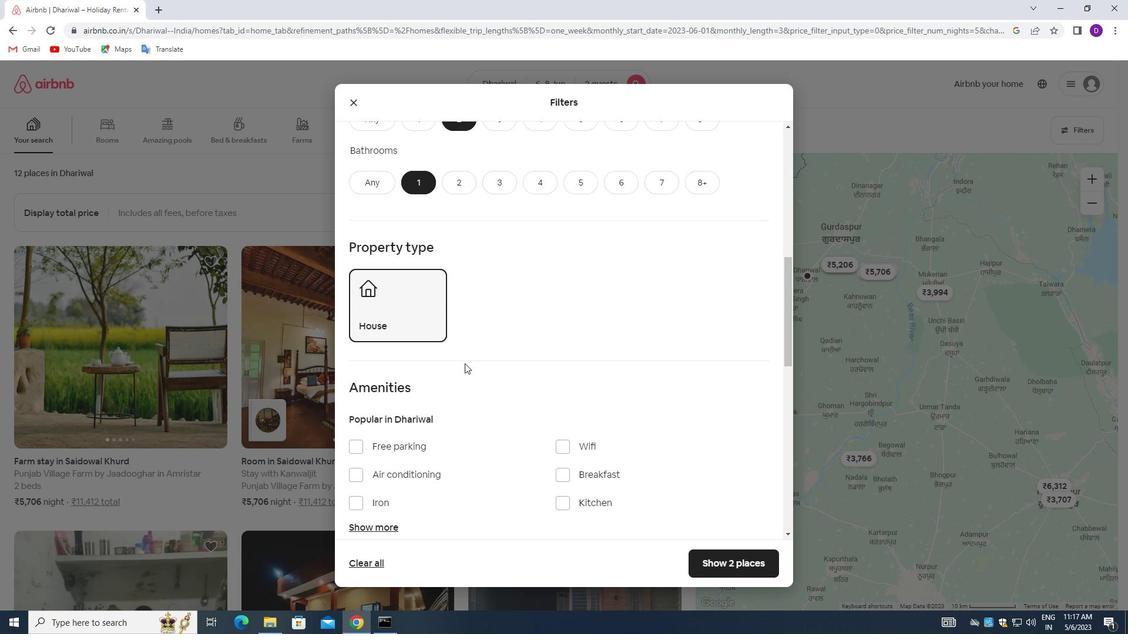 
Action: Mouse scrolled (464, 363) with delta (0, 0)
Screenshot: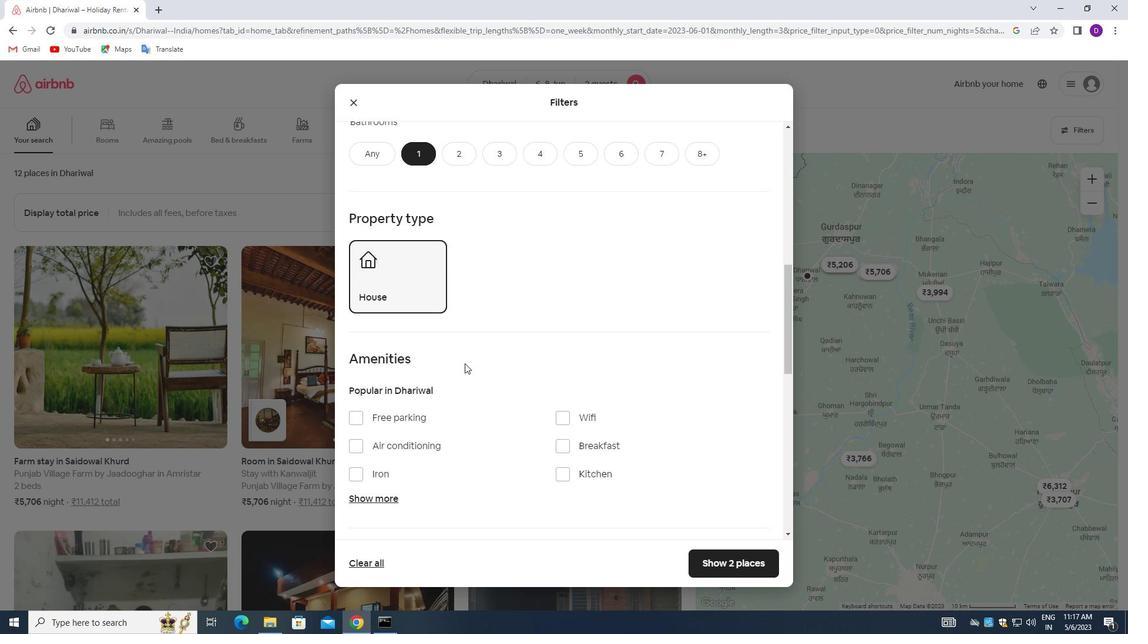 
Action: Mouse moved to (733, 384)
Screenshot: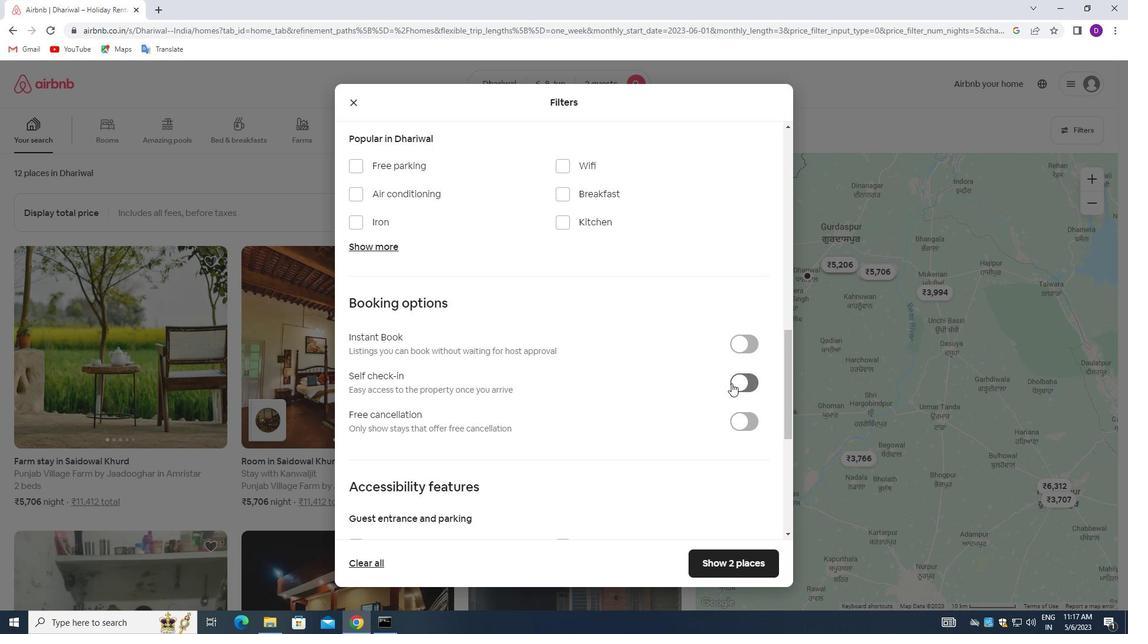 
Action: Mouse pressed left at (733, 384)
Screenshot: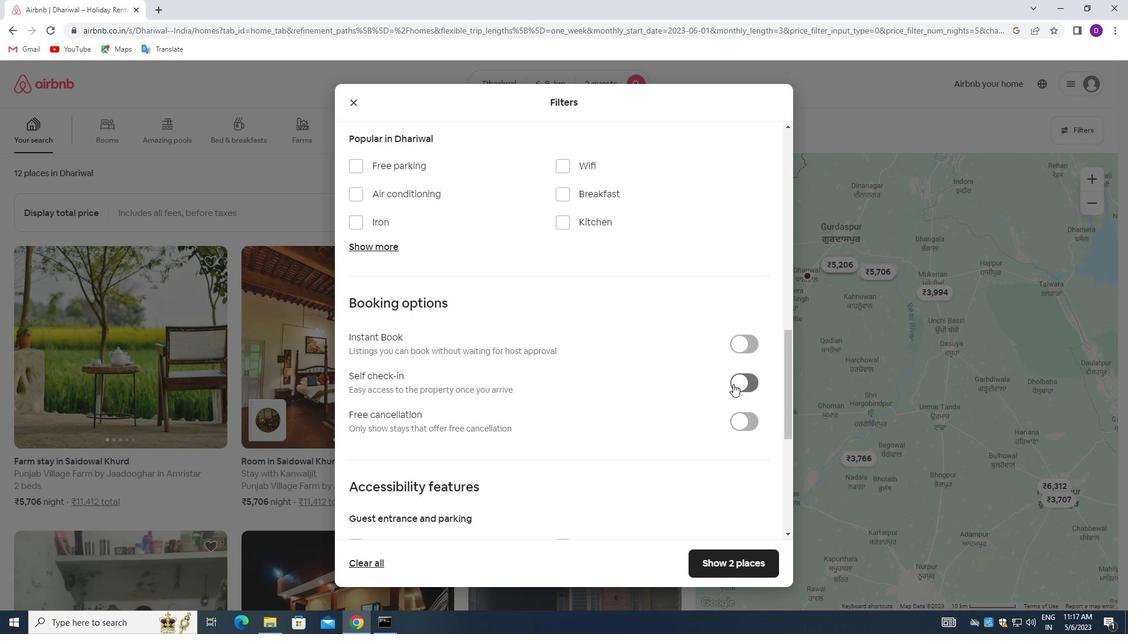 
Action: Mouse moved to (476, 389)
Screenshot: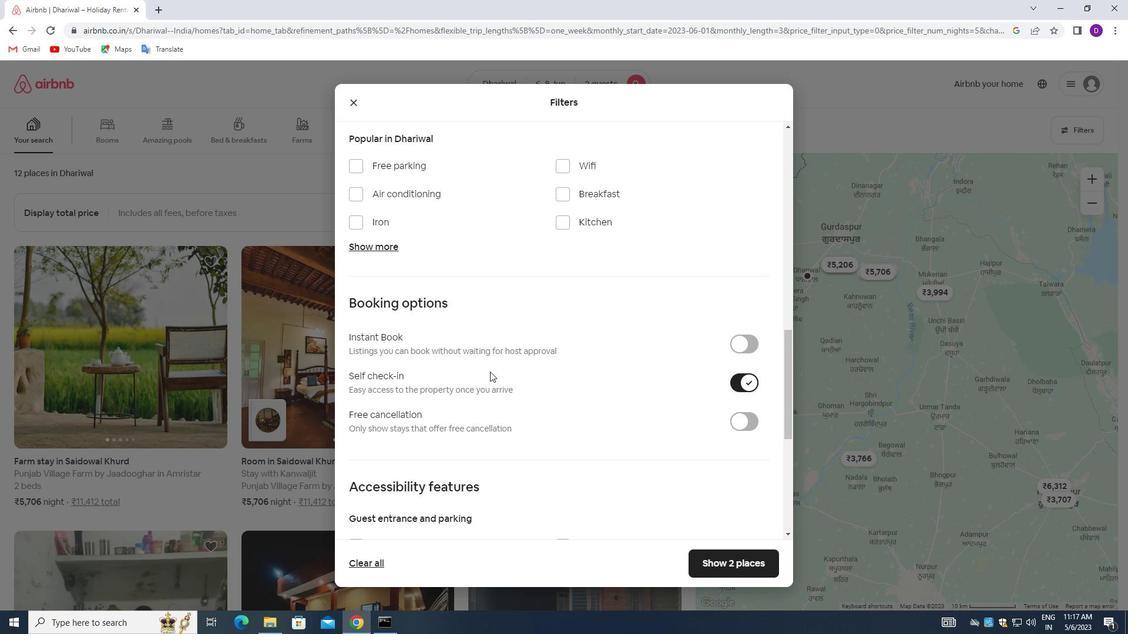 
Action: Mouse scrolled (476, 388) with delta (0, 0)
Screenshot: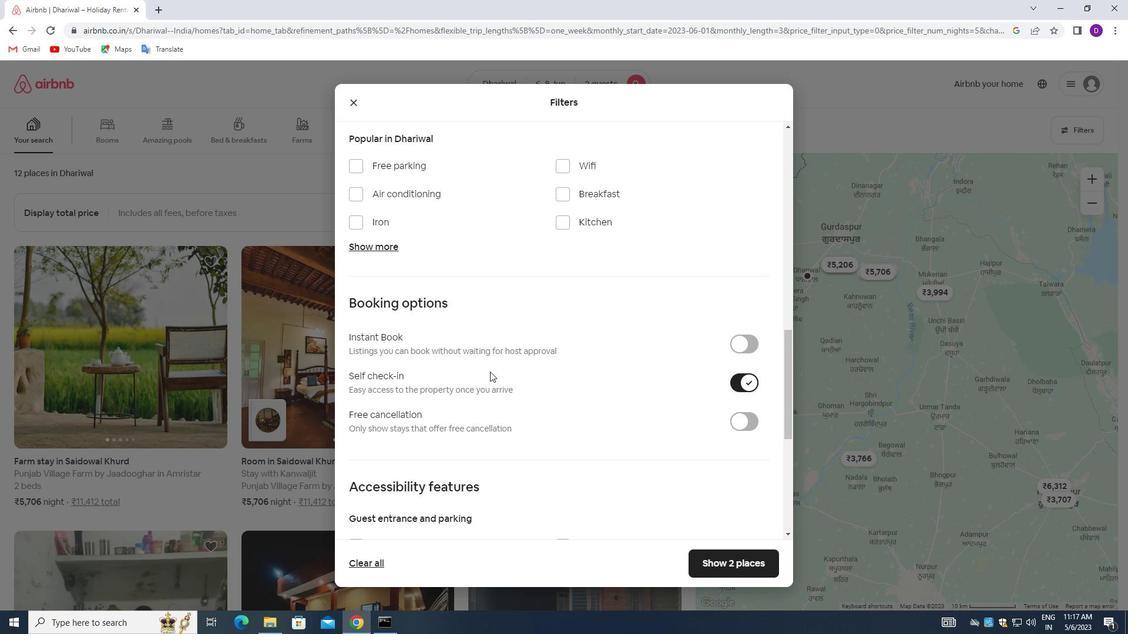 
Action: Mouse moved to (476, 392)
Screenshot: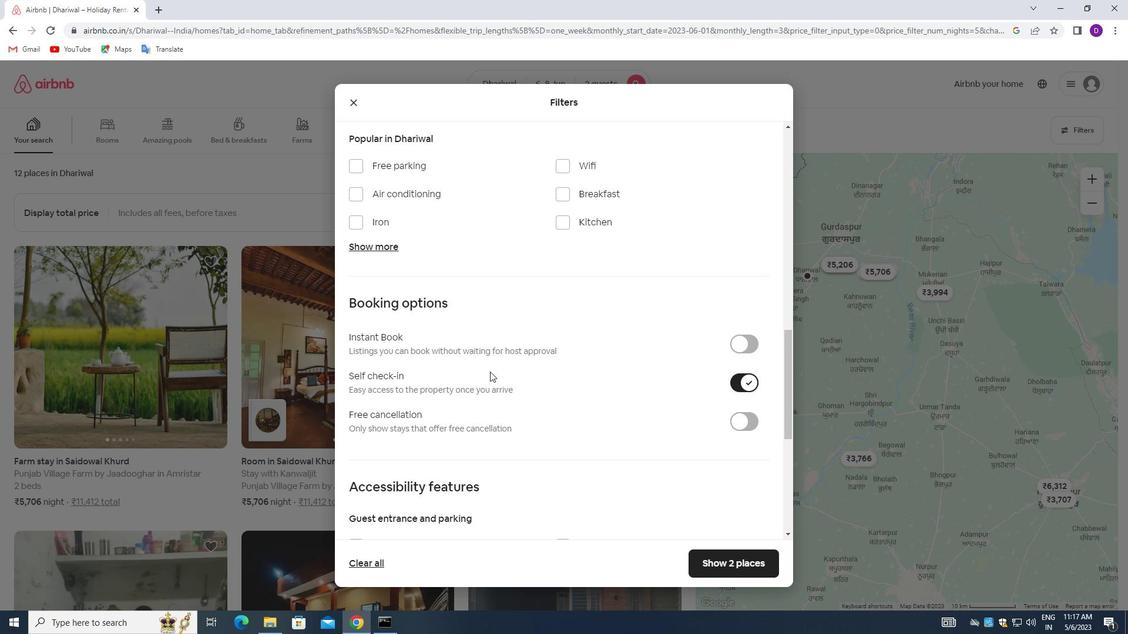 
Action: Mouse scrolled (476, 391) with delta (0, 0)
Screenshot: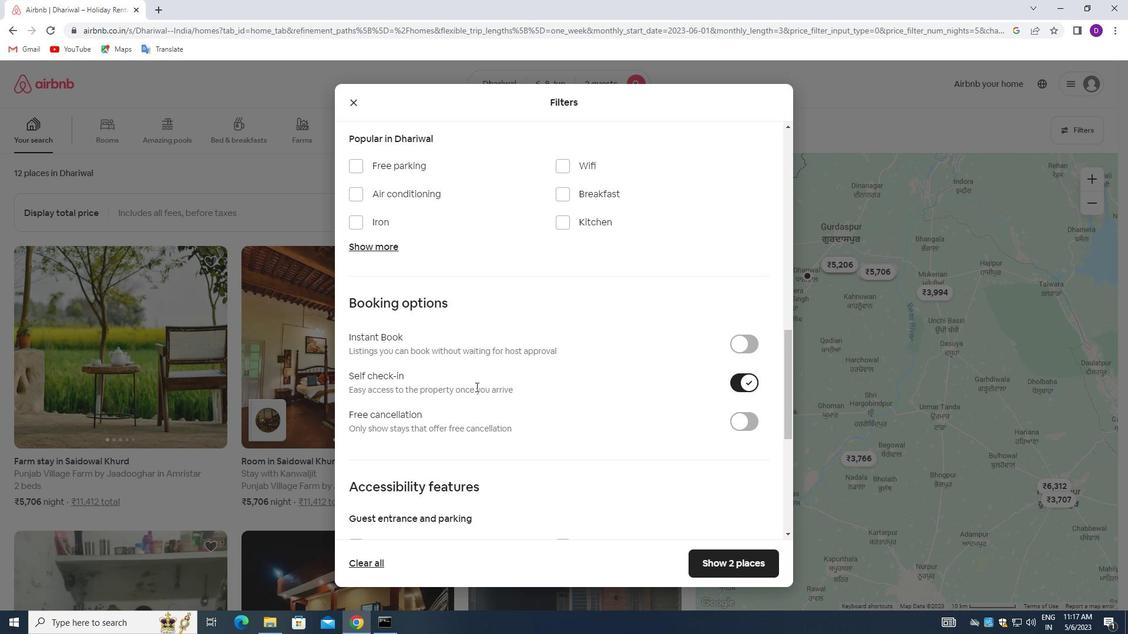 
Action: Mouse scrolled (476, 391) with delta (0, 0)
Screenshot: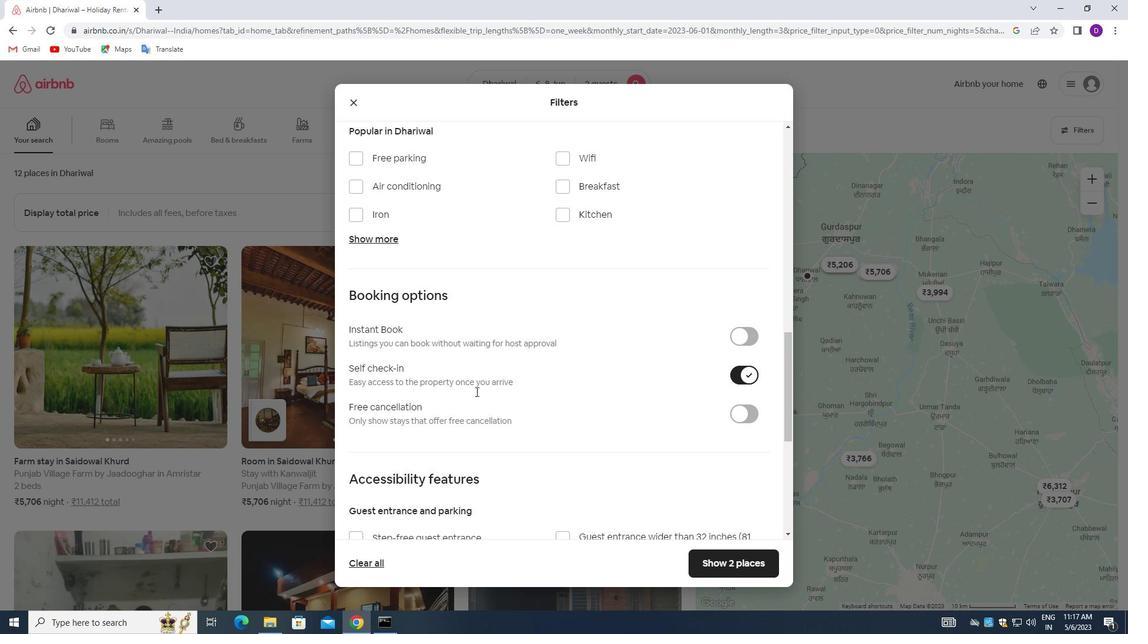 
Action: Mouse scrolled (476, 391) with delta (0, 0)
Screenshot: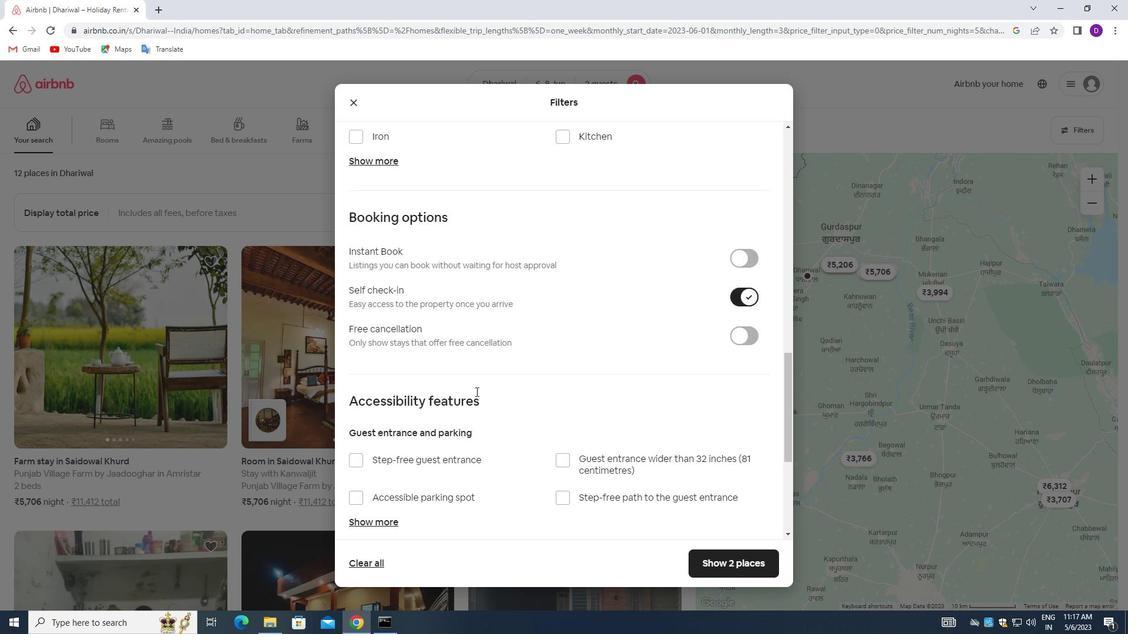 
Action: Mouse moved to (492, 415)
Screenshot: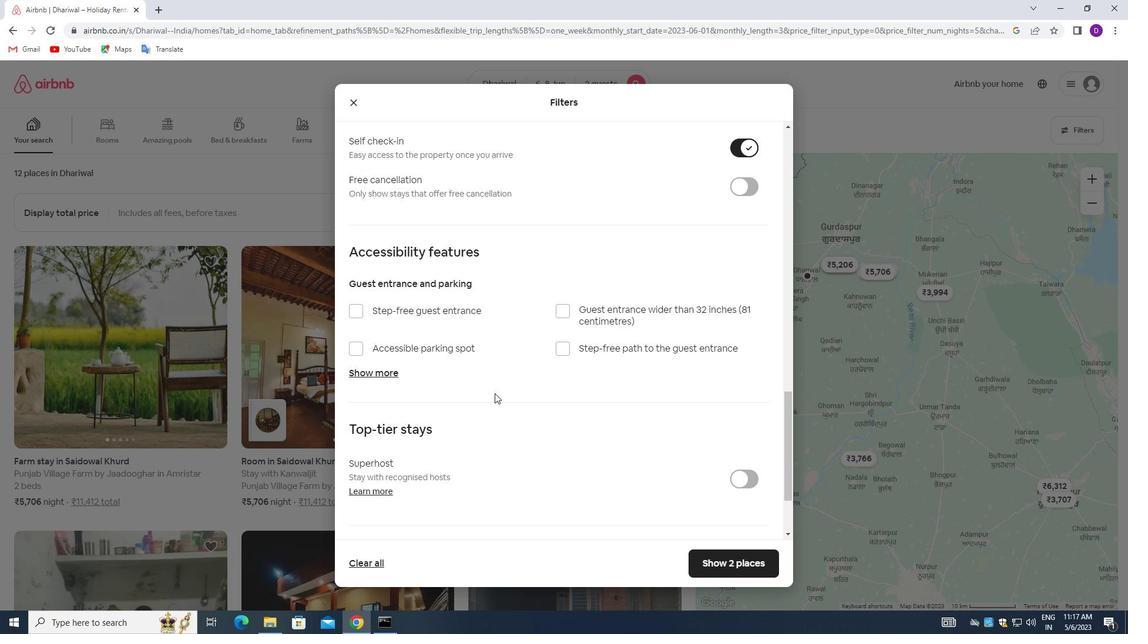 
Action: Mouse scrolled (492, 415) with delta (0, 0)
Screenshot: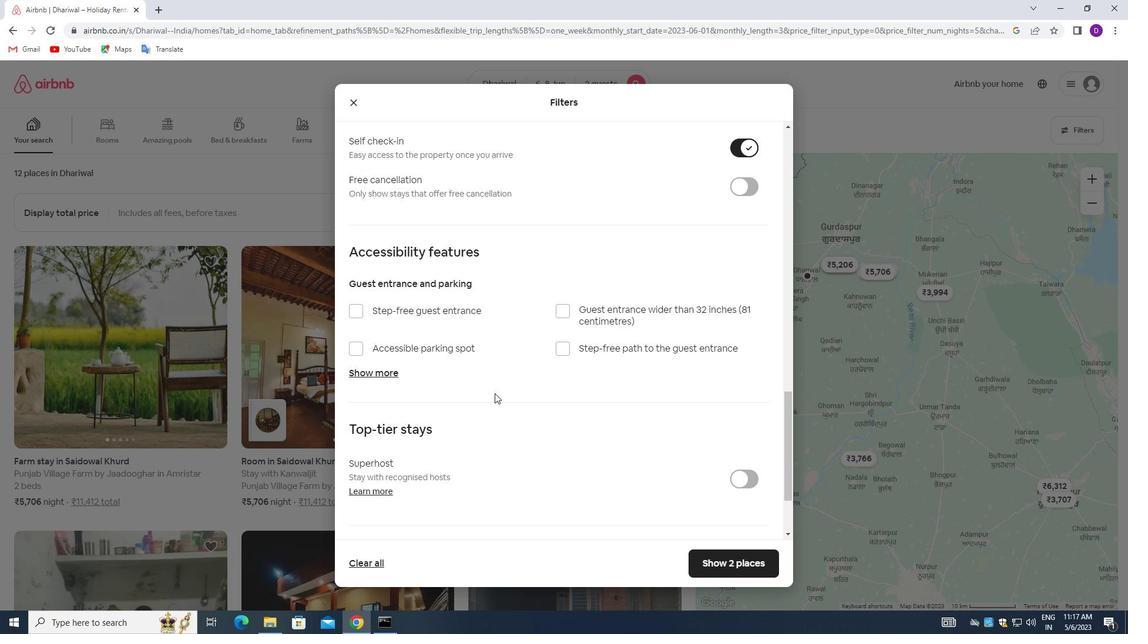 
Action: Mouse moved to (491, 421)
Screenshot: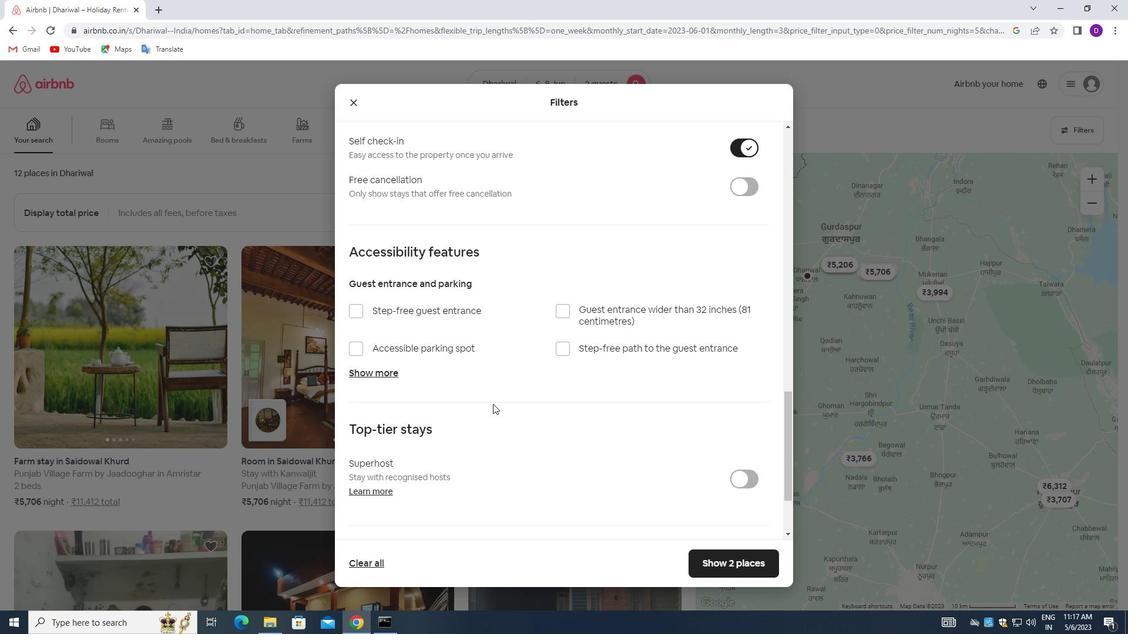 
Action: Mouse scrolled (491, 420) with delta (0, 0)
Screenshot: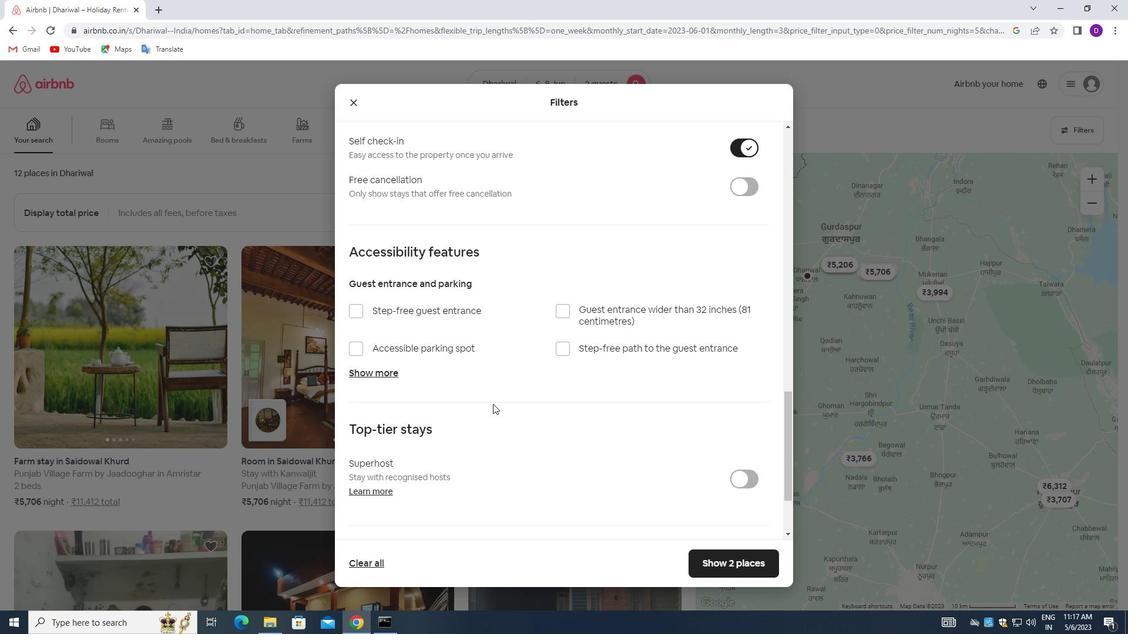 
Action: Mouse moved to (491, 423)
Screenshot: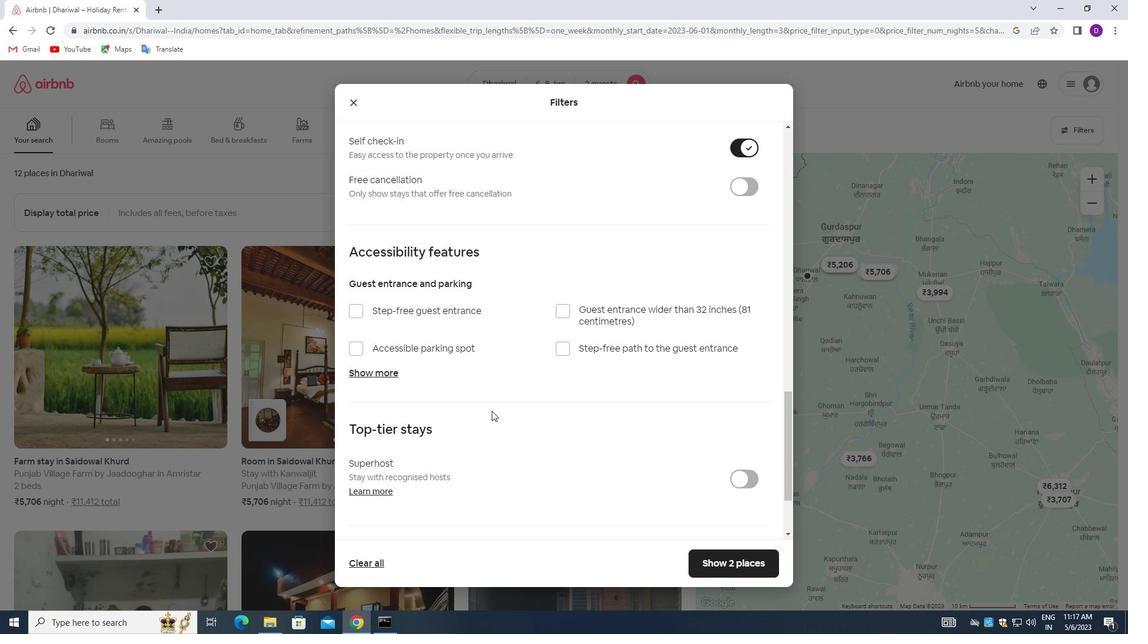 
Action: Mouse scrolled (491, 423) with delta (0, 0)
Screenshot: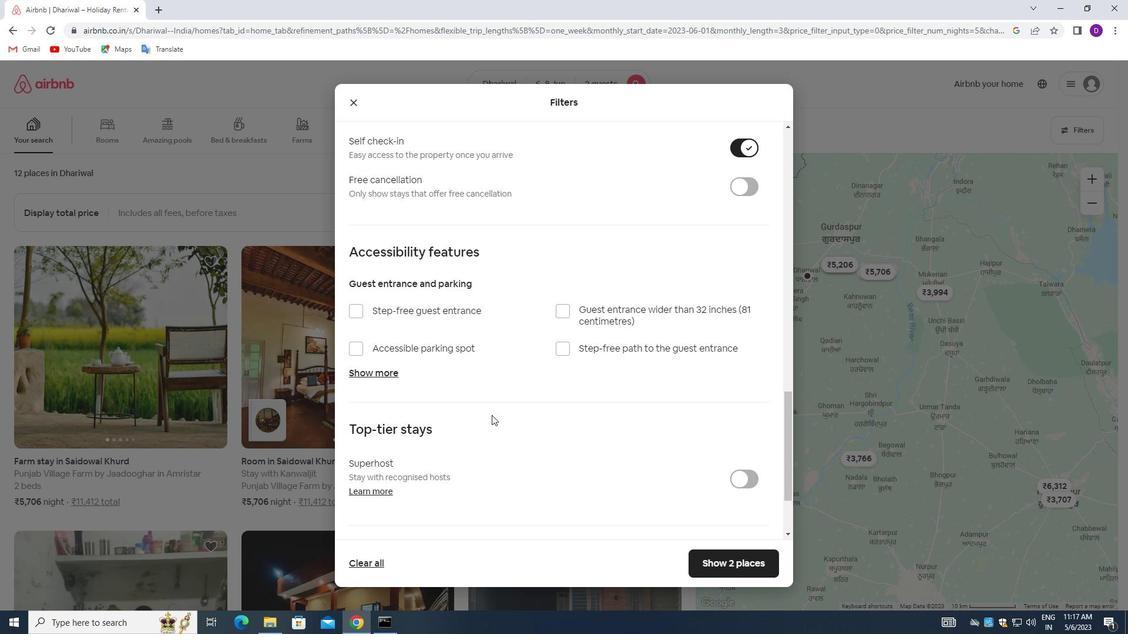 
Action: Mouse scrolled (491, 423) with delta (0, 0)
Screenshot: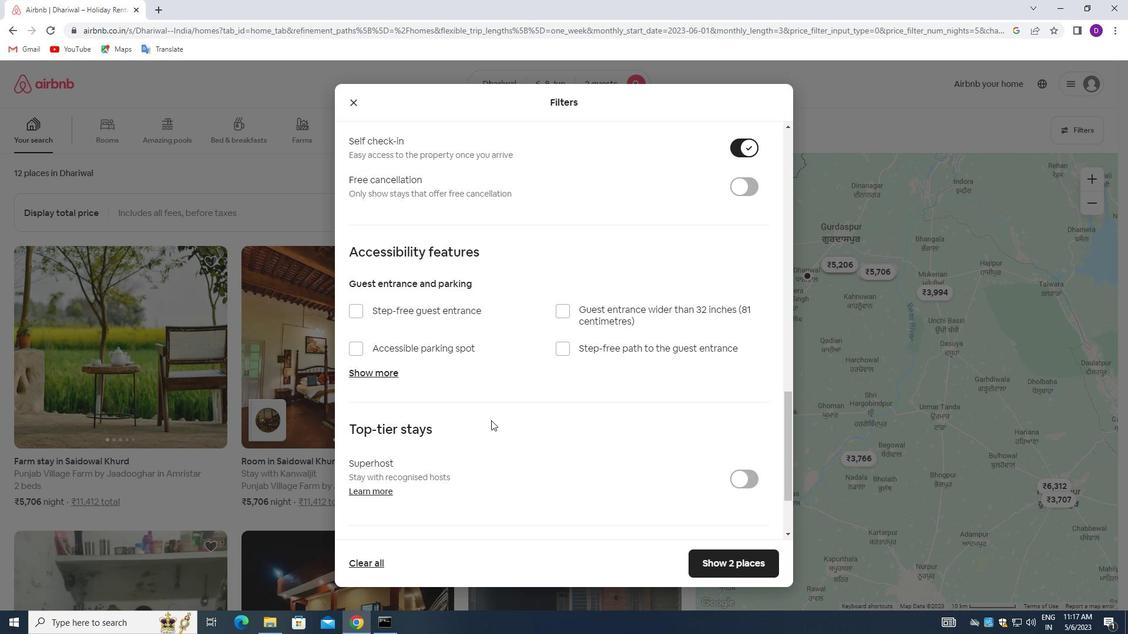 
Action: Mouse scrolled (491, 423) with delta (0, 0)
Screenshot: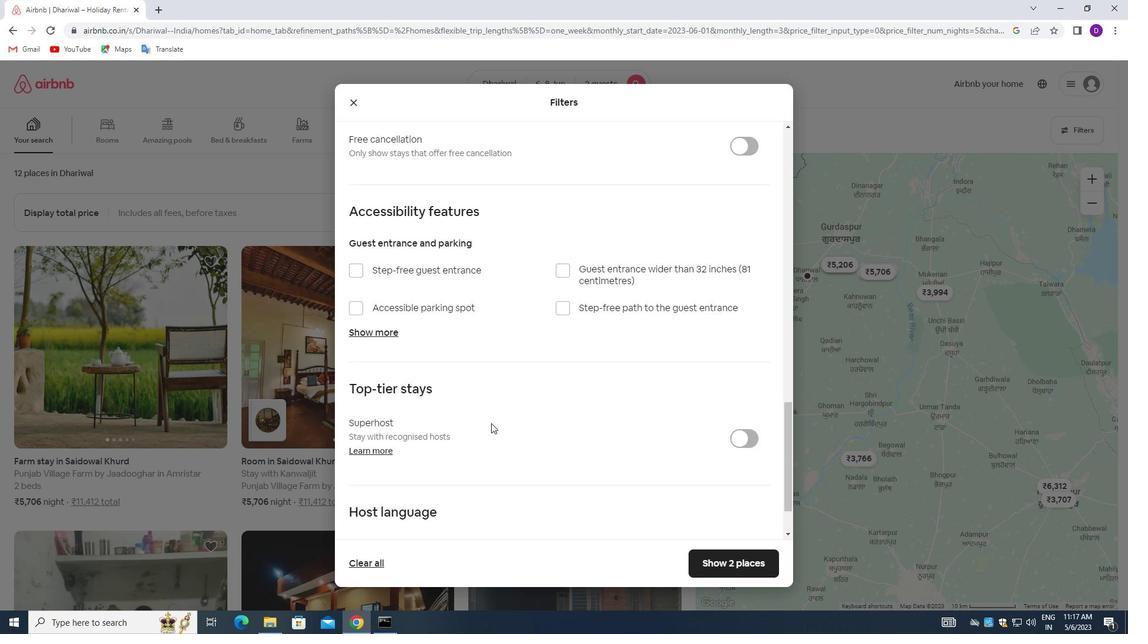 
Action: Mouse moved to (354, 482)
Screenshot: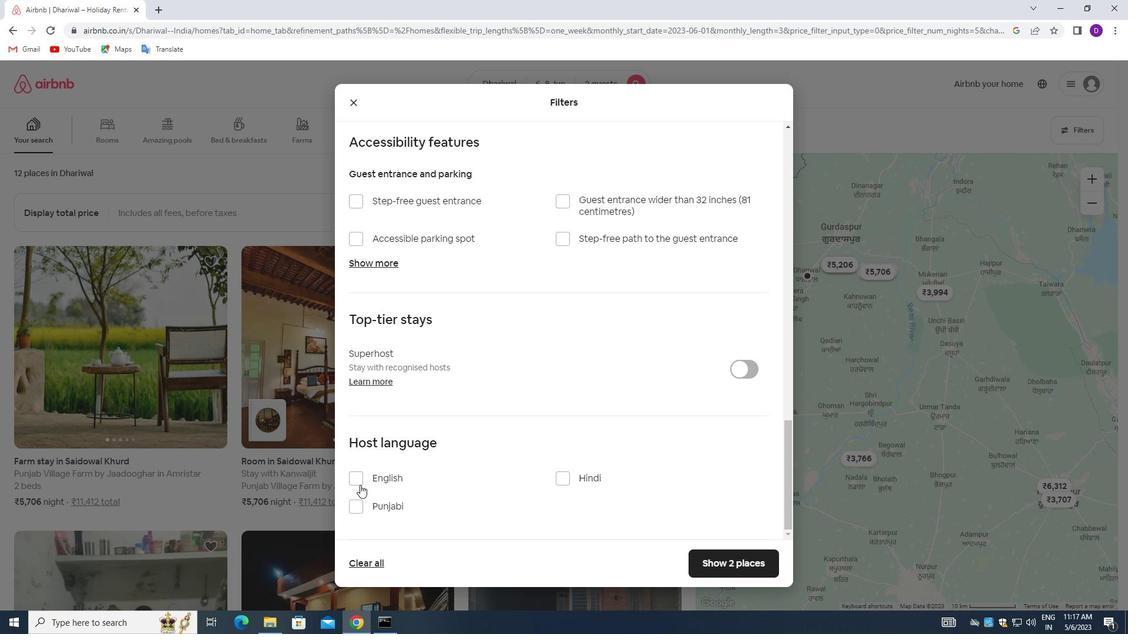 
Action: Mouse pressed left at (354, 482)
Screenshot: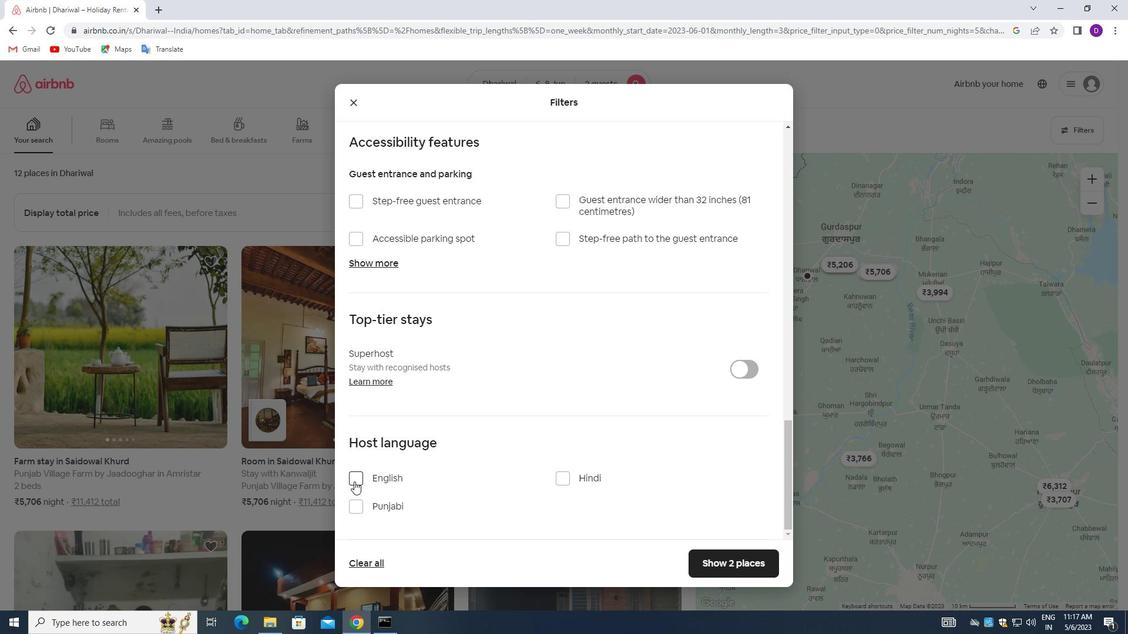 
Action: Mouse moved to (695, 557)
Screenshot: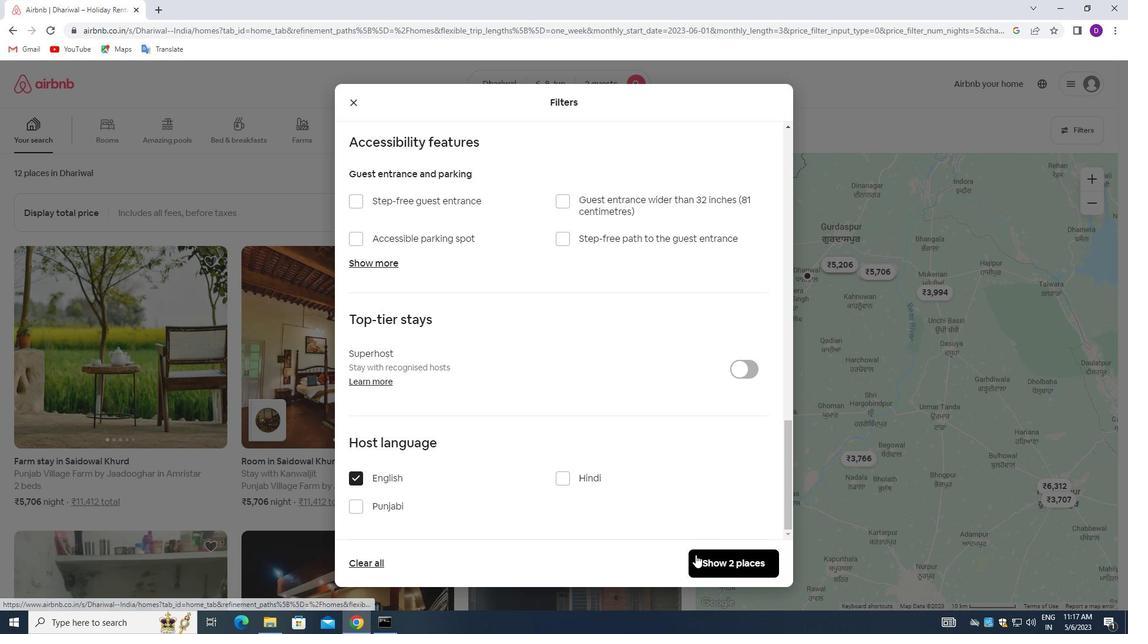 
Action: Mouse pressed left at (695, 557)
Screenshot: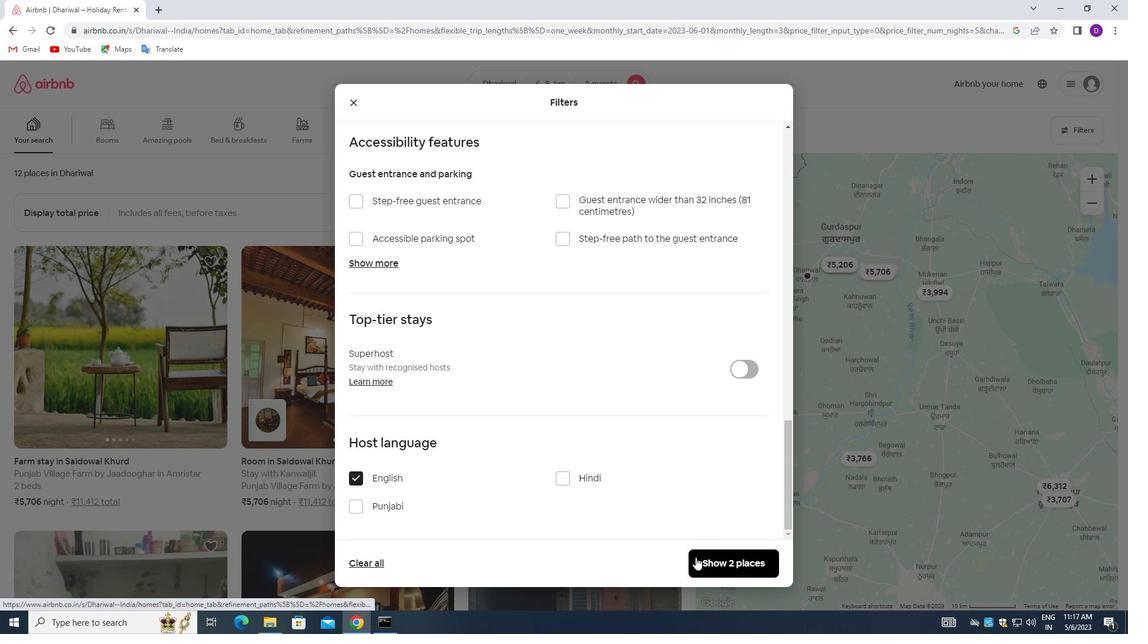 
Action: Mouse moved to (671, 415)
Screenshot: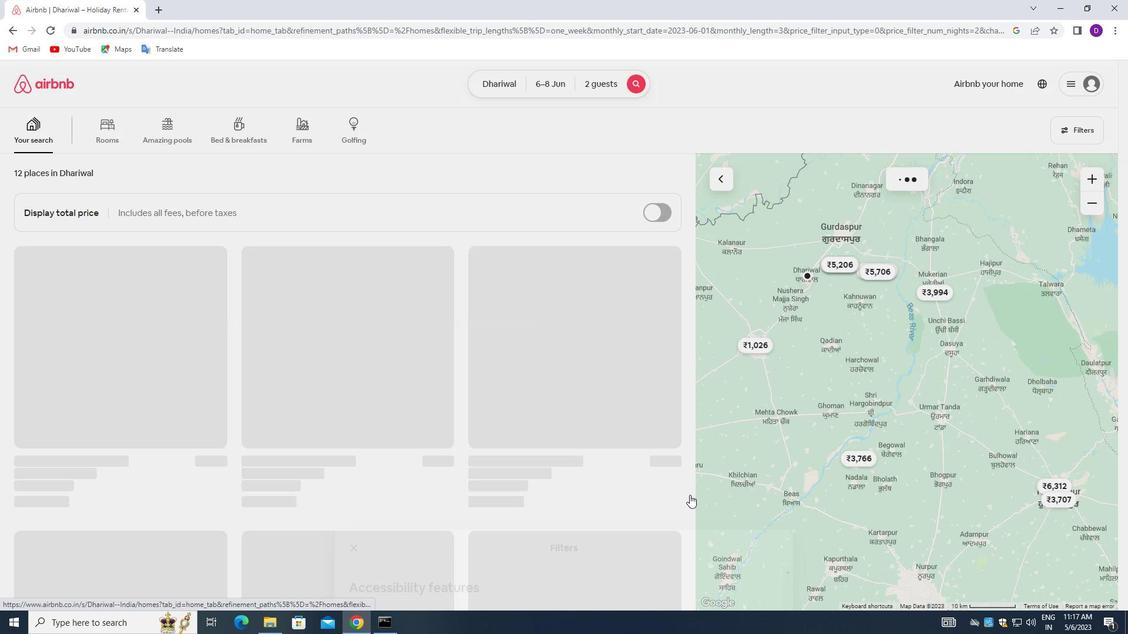 
